 Task: In the Contact  Emma.Williams@Yahoo.com, schedule and save the meeting with title: 'Collaborative Discussion', Select date: '28 August, 2023', select start time: 6:00:PM. Add location on call (415) 123-4577 with meeting description: For further discussion on products, kindly join the meeting.. Logged in from softage.4@softage.net
Action: Mouse moved to (96, 63)
Screenshot: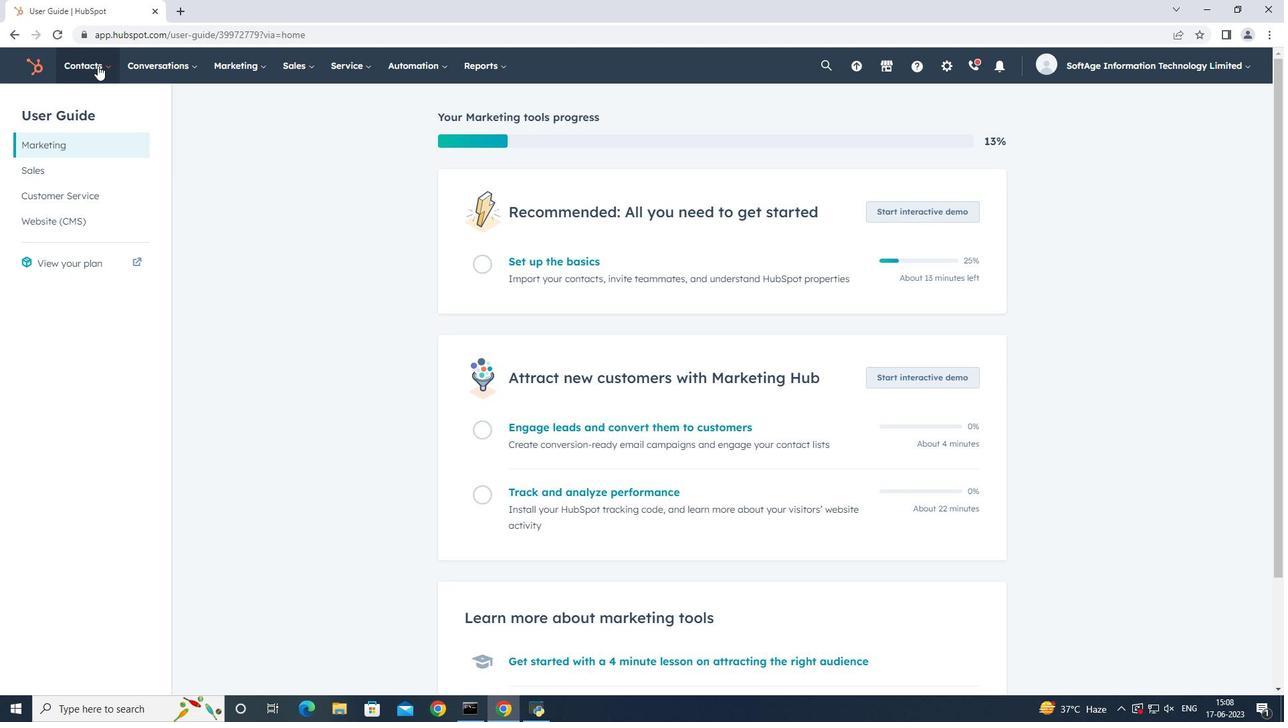
Action: Mouse pressed left at (96, 63)
Screenshot: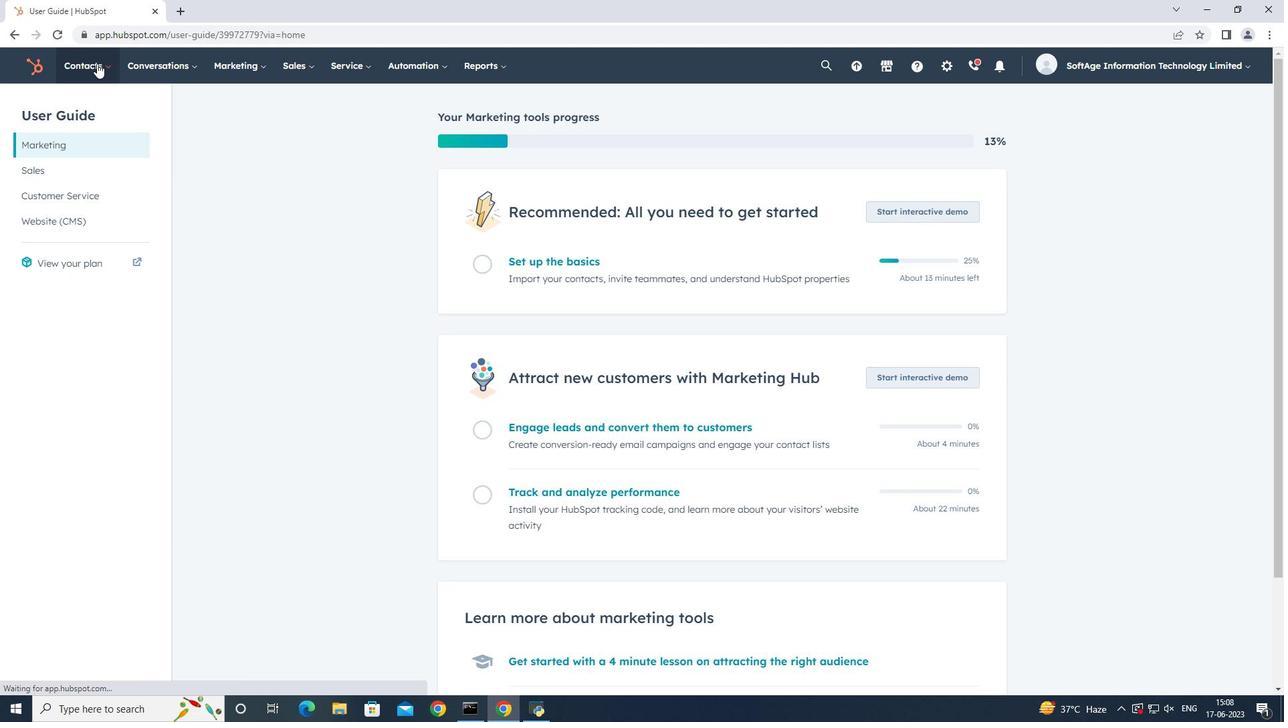 
Action: Mouse moved to (98, 105)
Screenshot: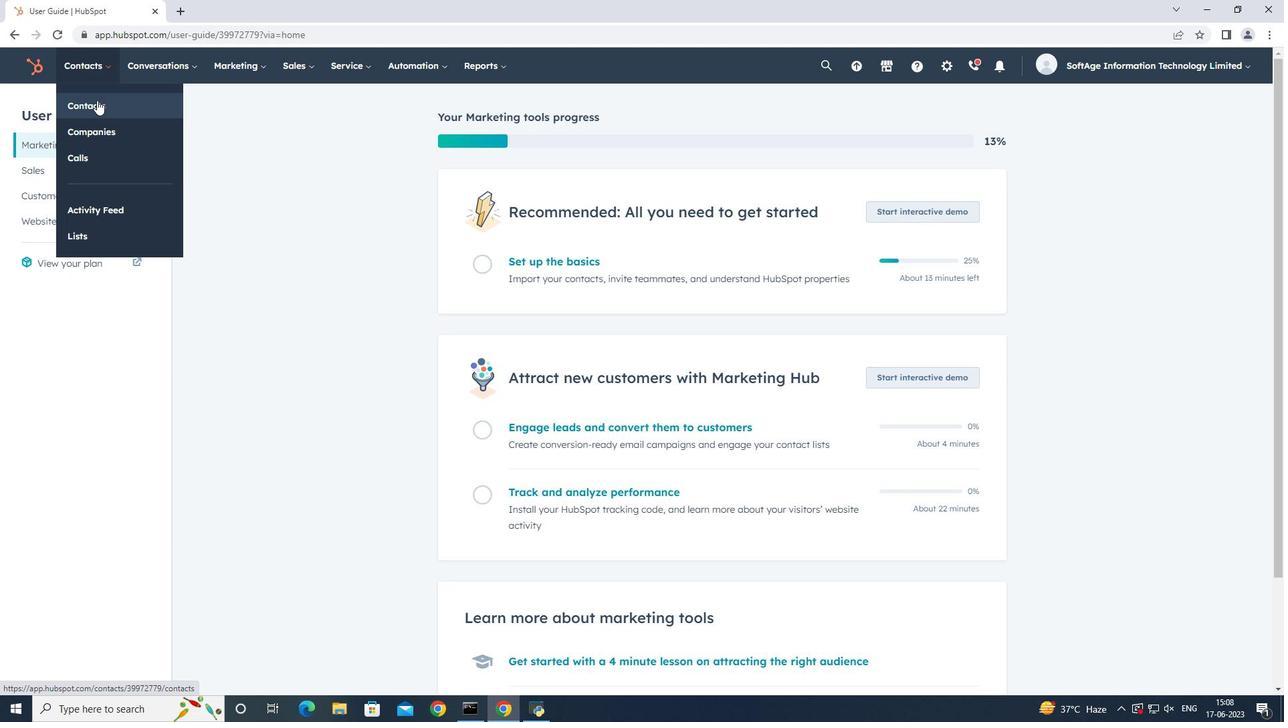 
Action: Mouse pressed left at (98, 105)
Screenshot: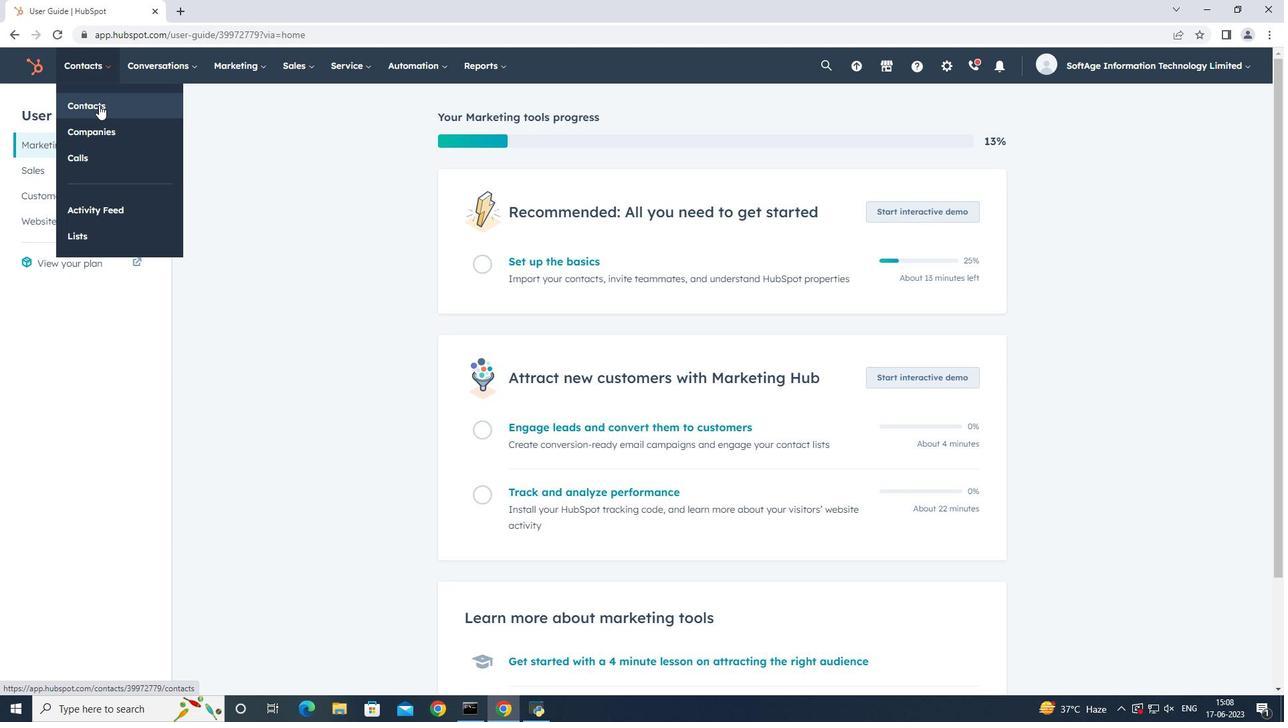 
Action: Mouse moved to (135, 218)
Screenshot: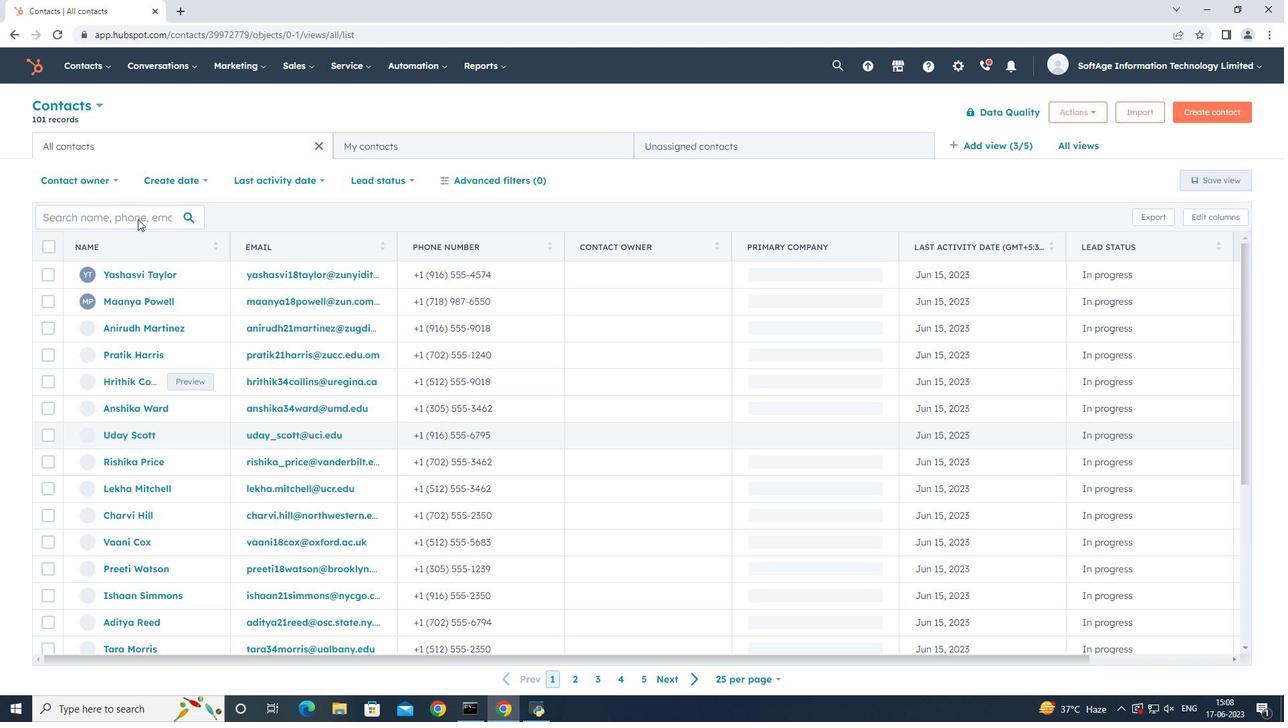 
Action: Mouse pressed left at (135, 218)
Screenshot: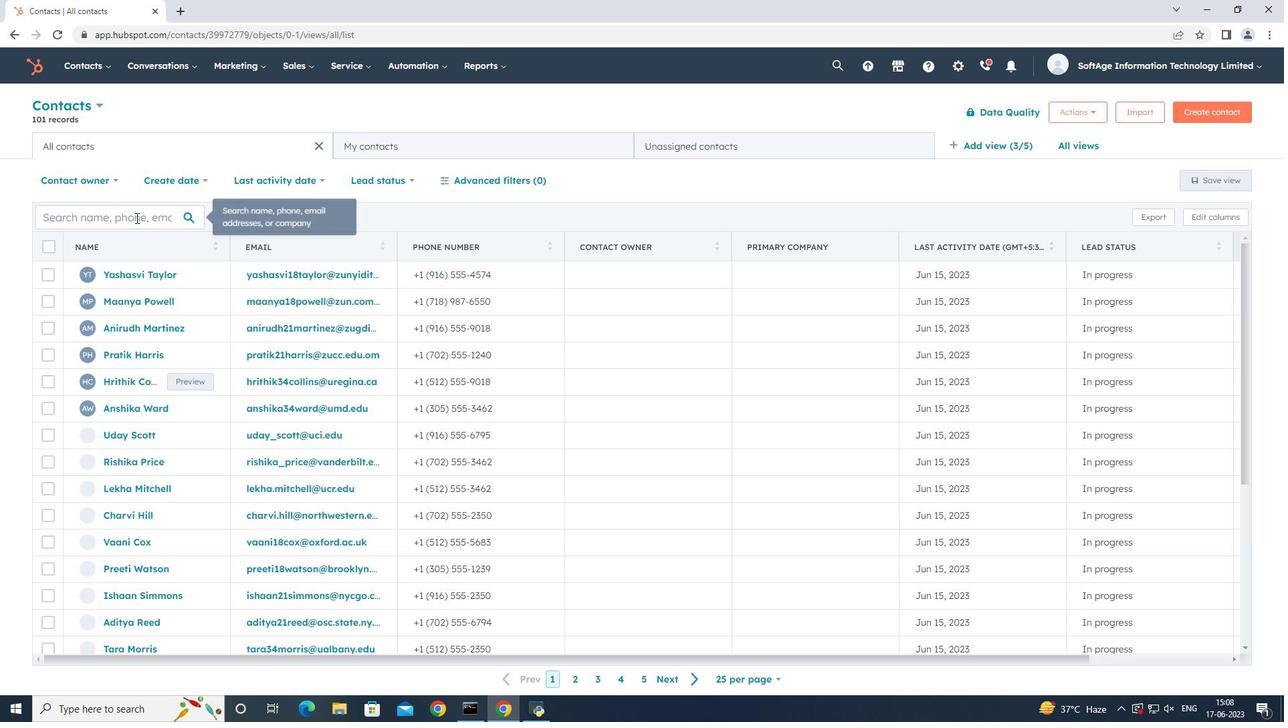 
Action: Key pressed emma
Screenshot: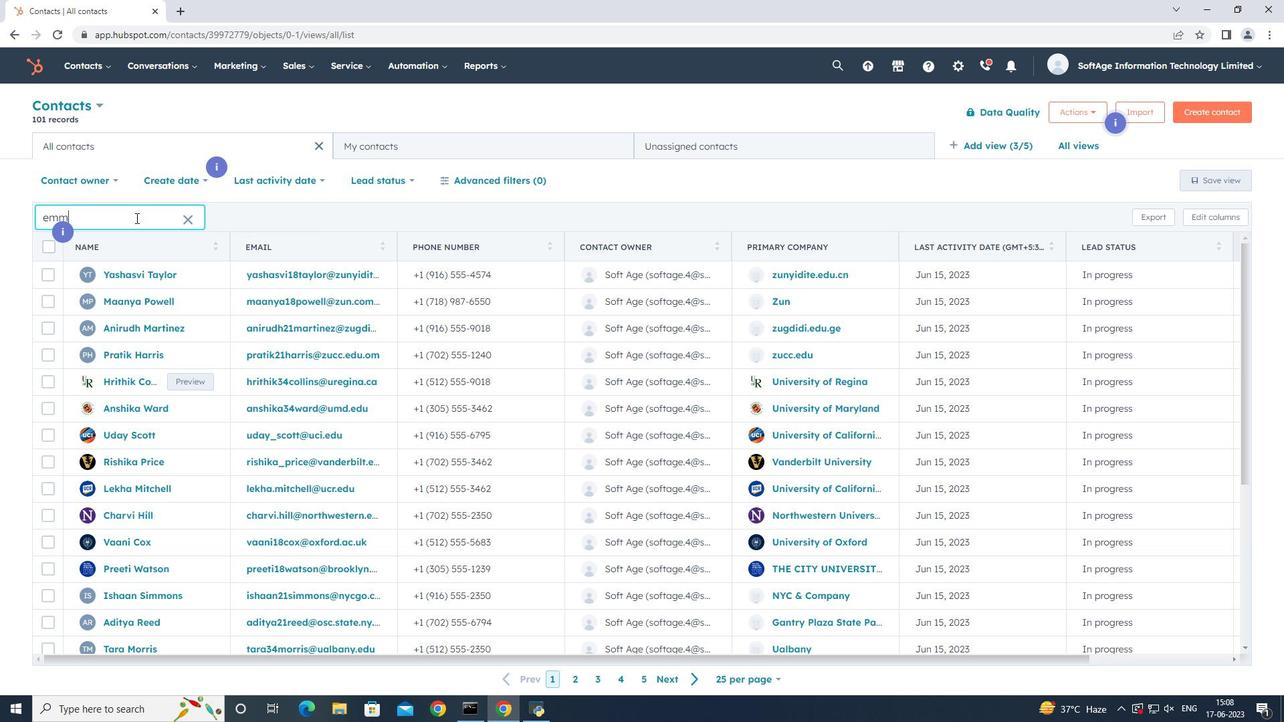 
Action: Mouse moved to (128, 348)
Screenshot: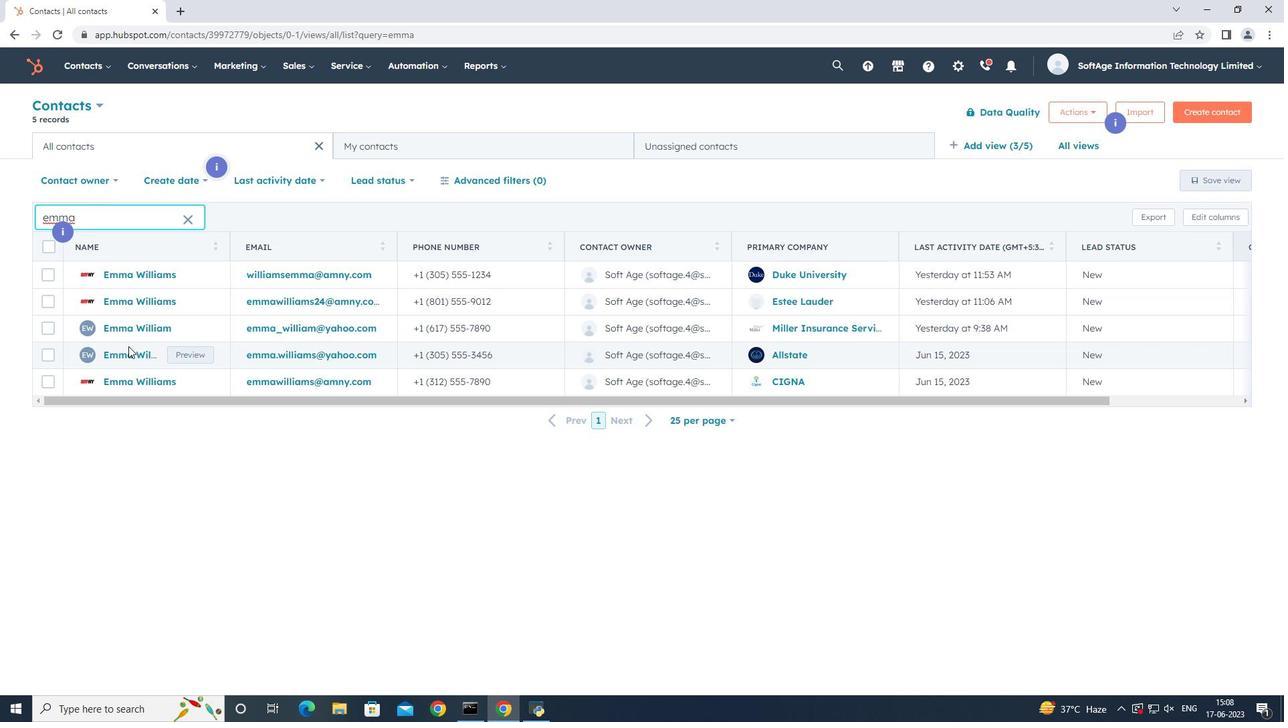 
Action: Mouse pressed left at (128, 348)
Screenshot: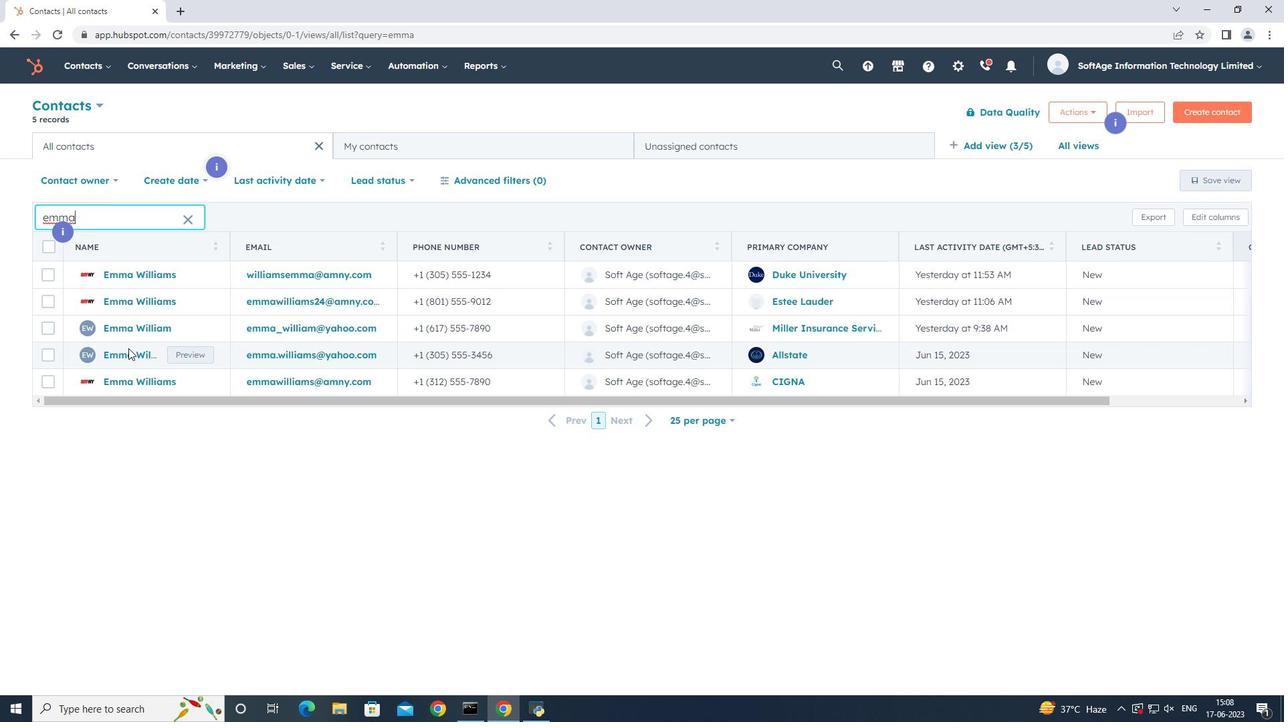 
Action: Mouse moved to (127, 355)
Screenshot: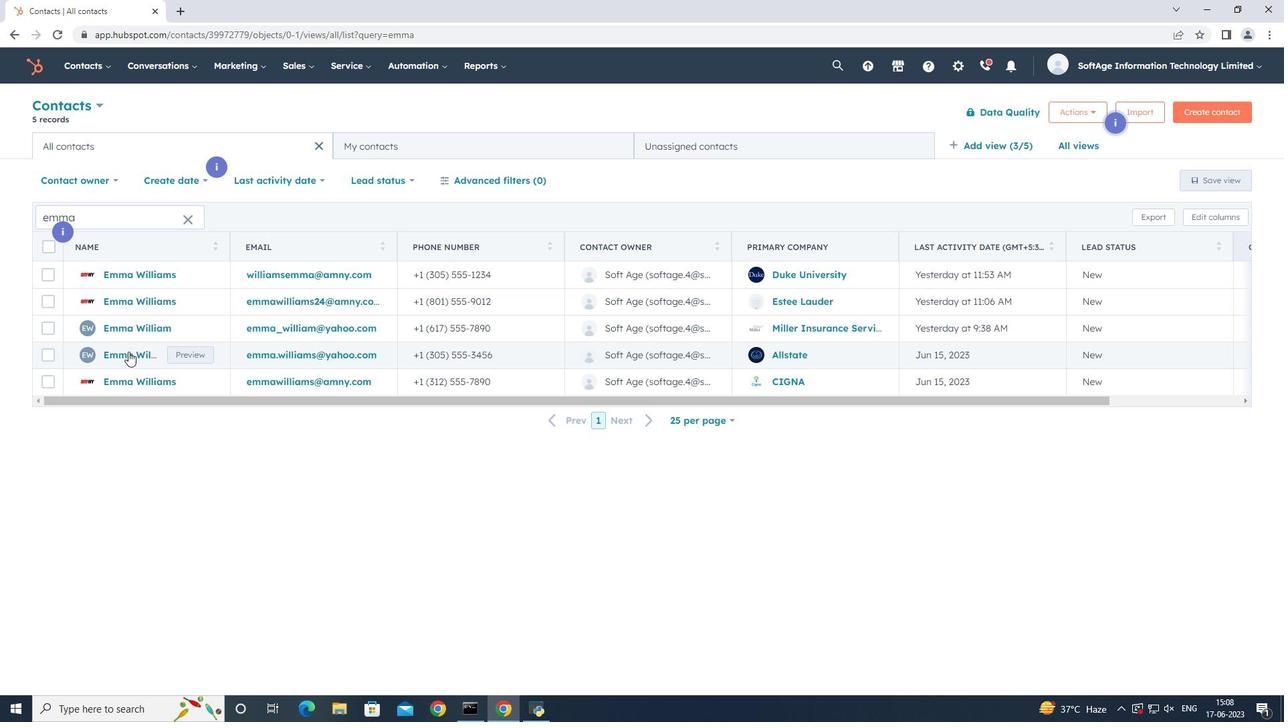 
Action: Mouse pressed left at (127, 355)
Screenshot: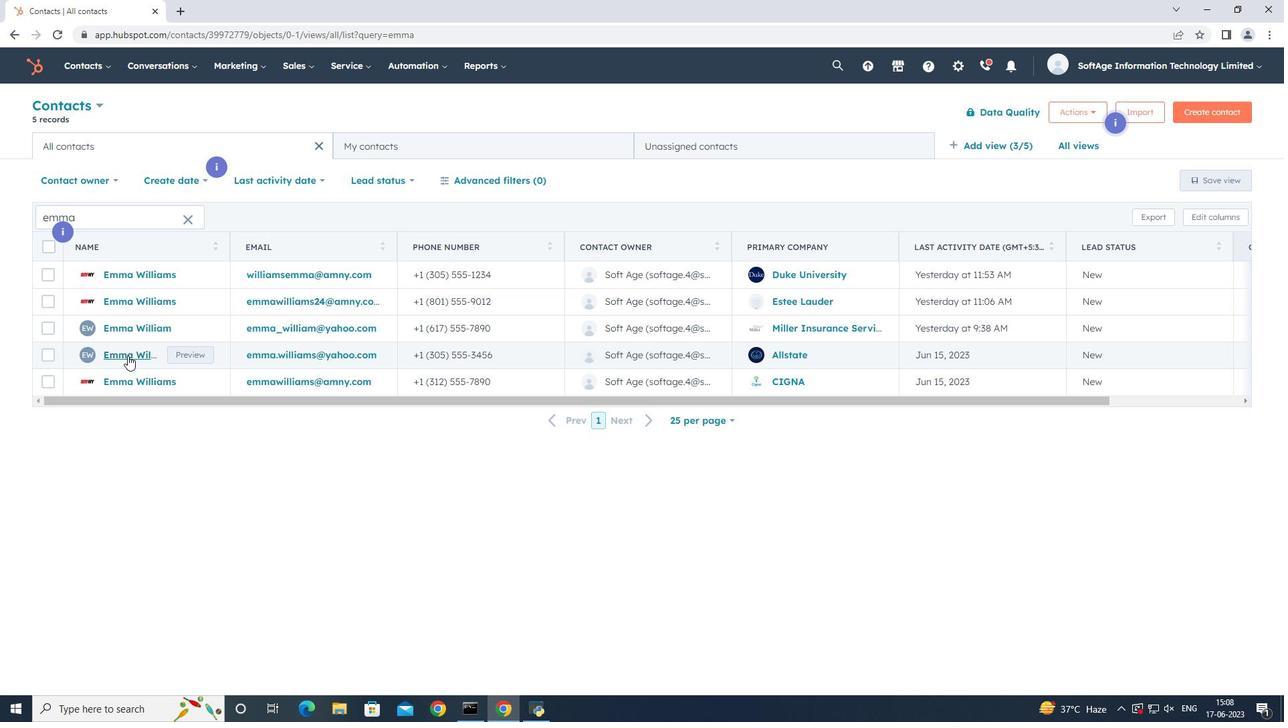 
Action: Mouse moved to (222, 268)
Screenshot: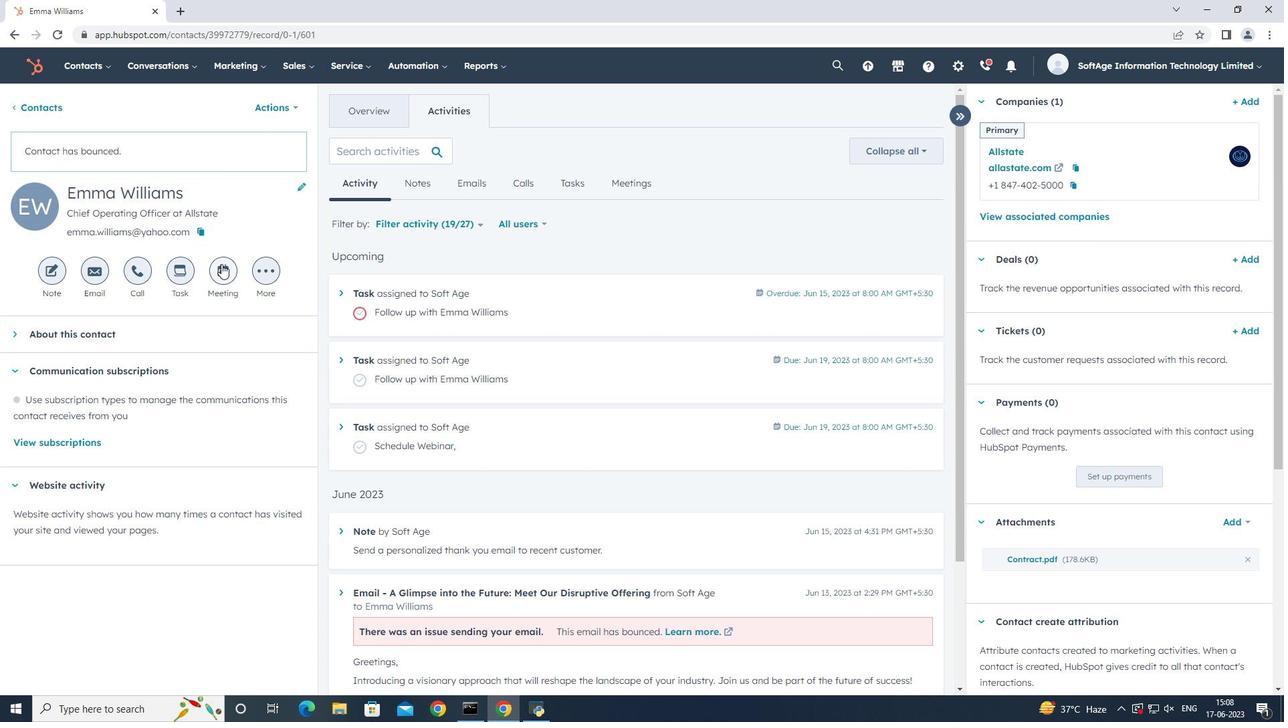 
Action: Mouse pressed left at (222, 268)
Screenshot: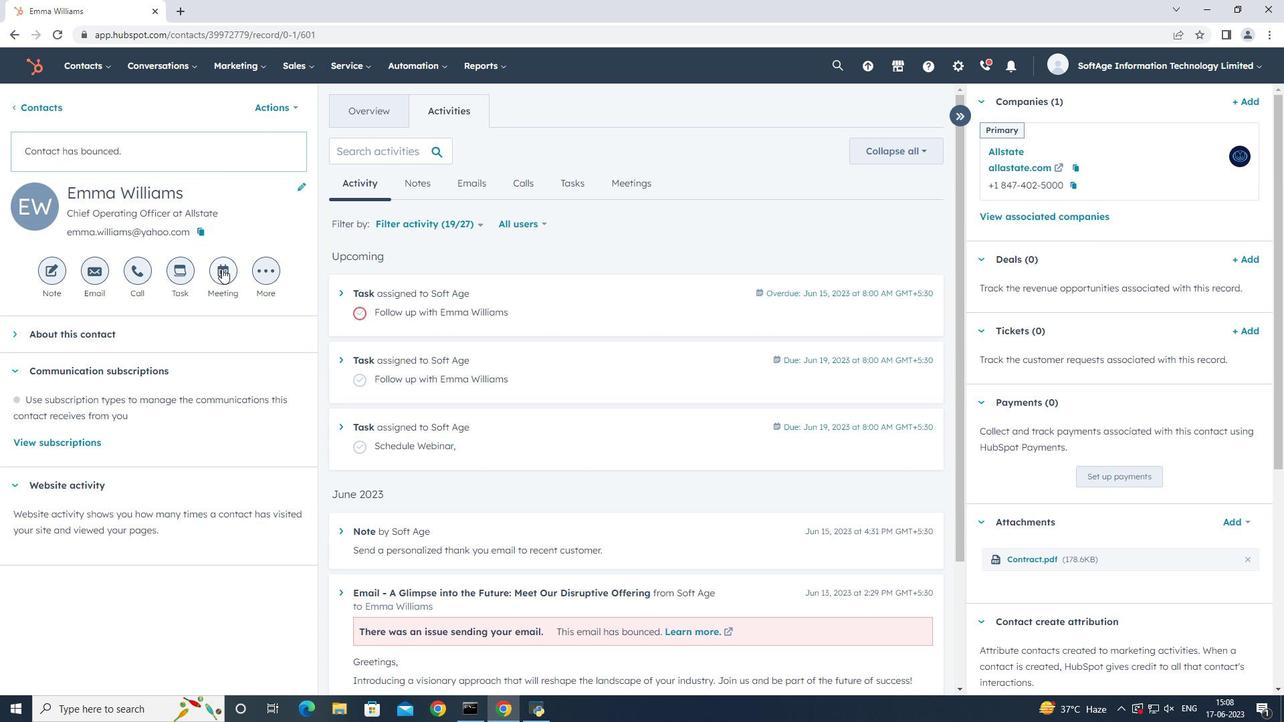 
Action: Mouse moved to (445, 392)
Screenshot: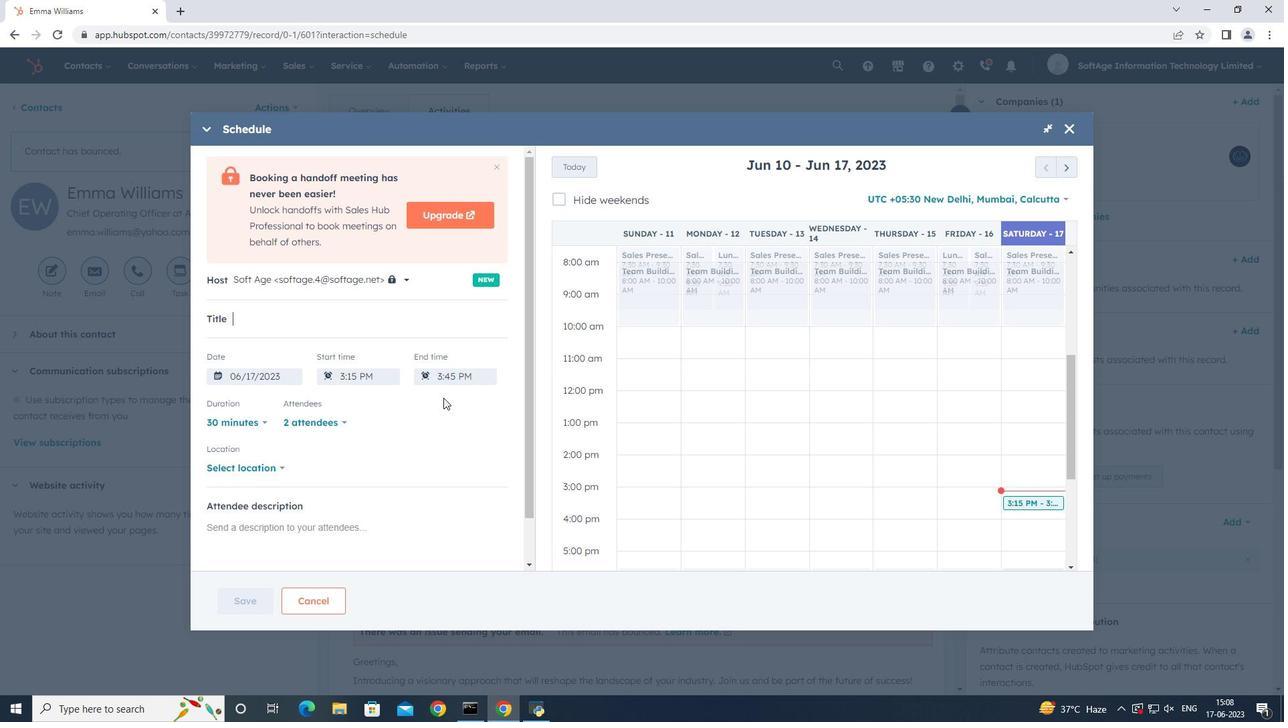
Action: Key pressed <Key.shift>Collaborative<Key.space><Key.shift>Discussion<Key.space><Key.backspace>,
Screenshot: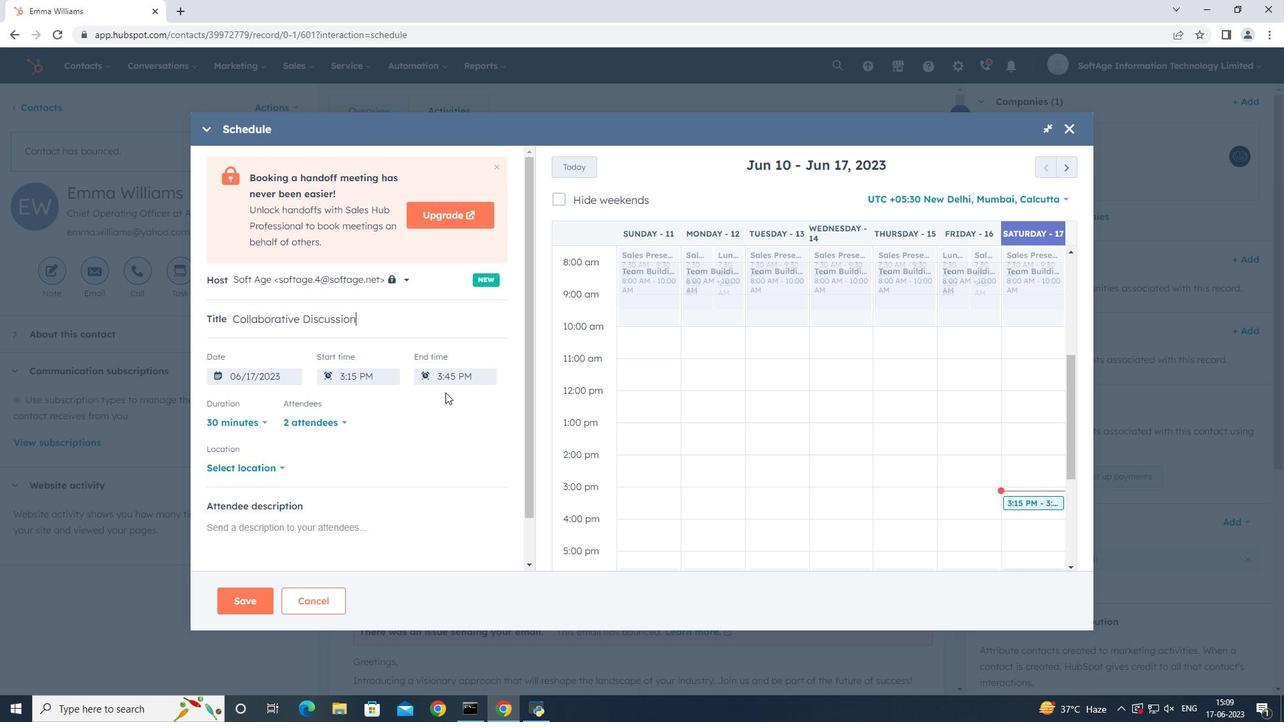 
Action: Mouse moved to (1060, 165)
Screenshot: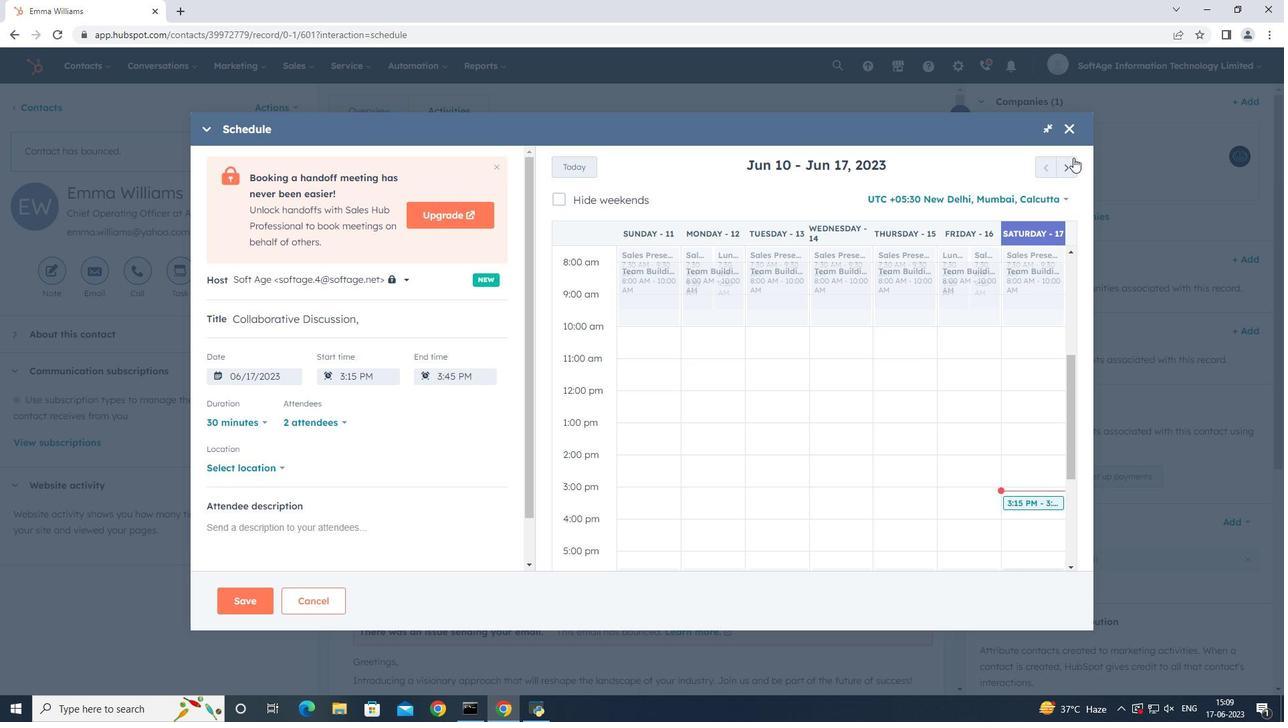 
Action: Mouse pressed left at (1060, 165)
Screenshot: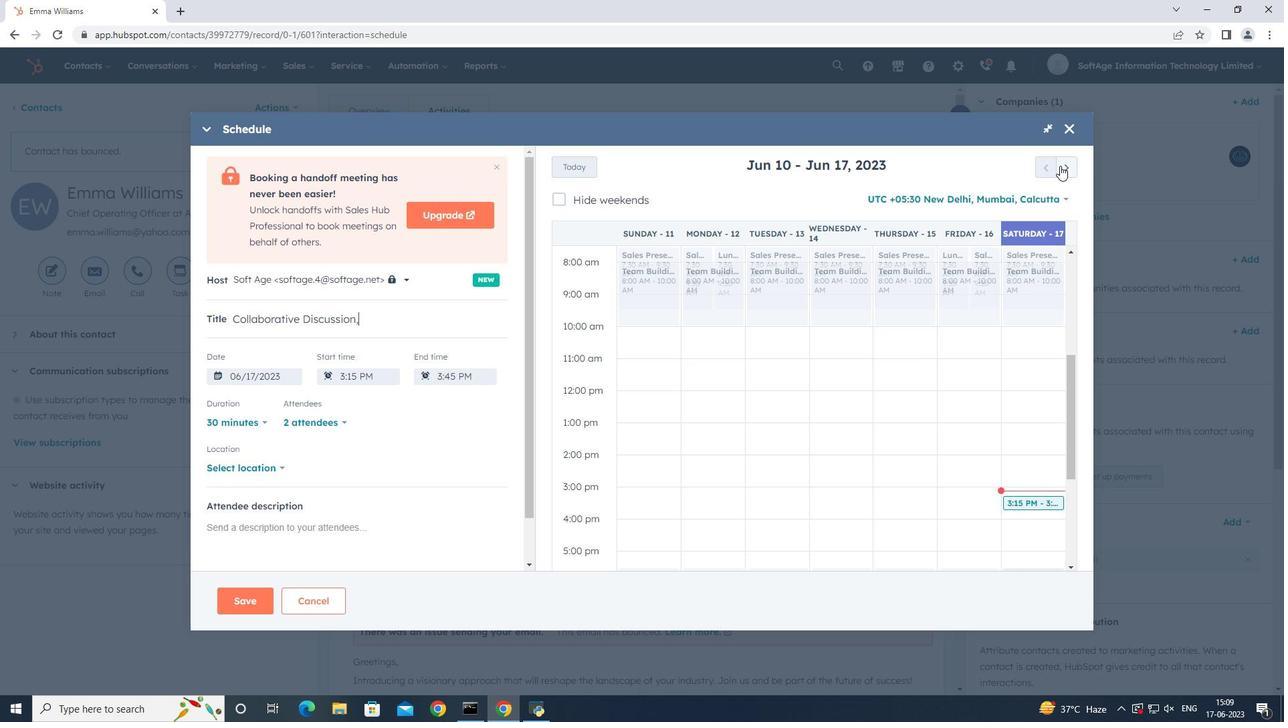 
Action: Mouse pressed left at (1060, 165)
Screenshot: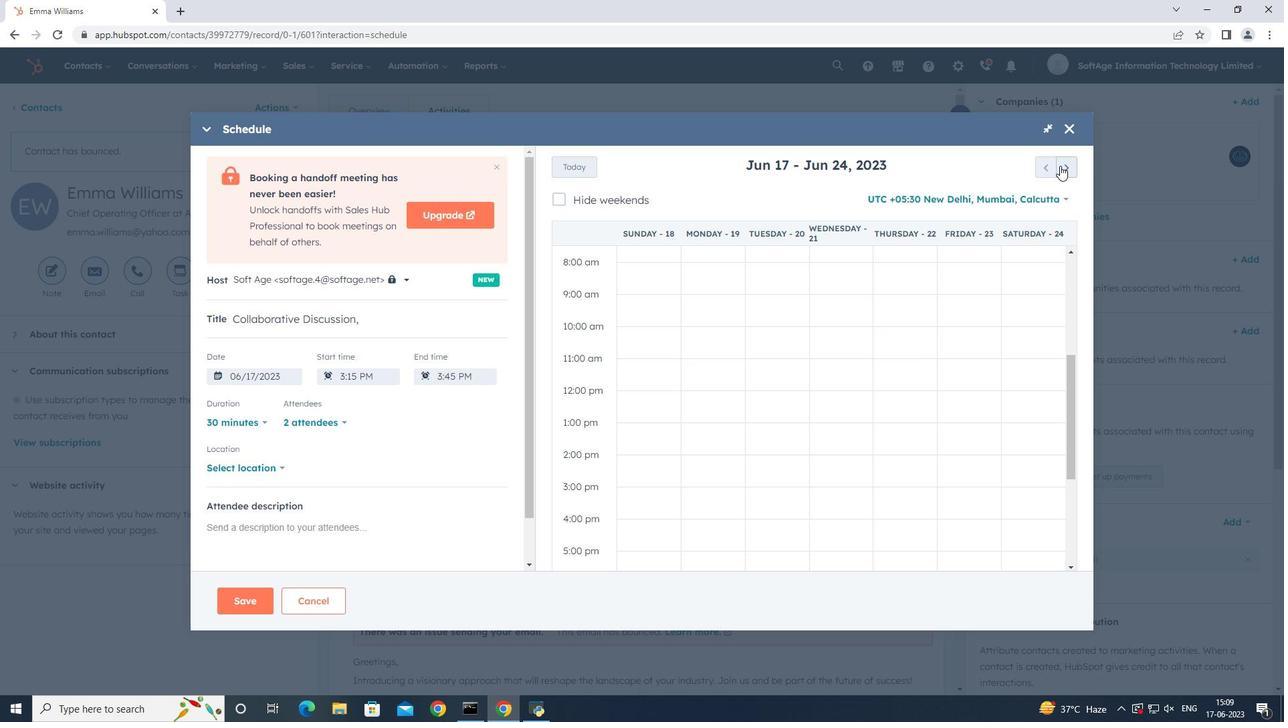 
Action: Mouse pressed left at (1060, 165)
Screenshot: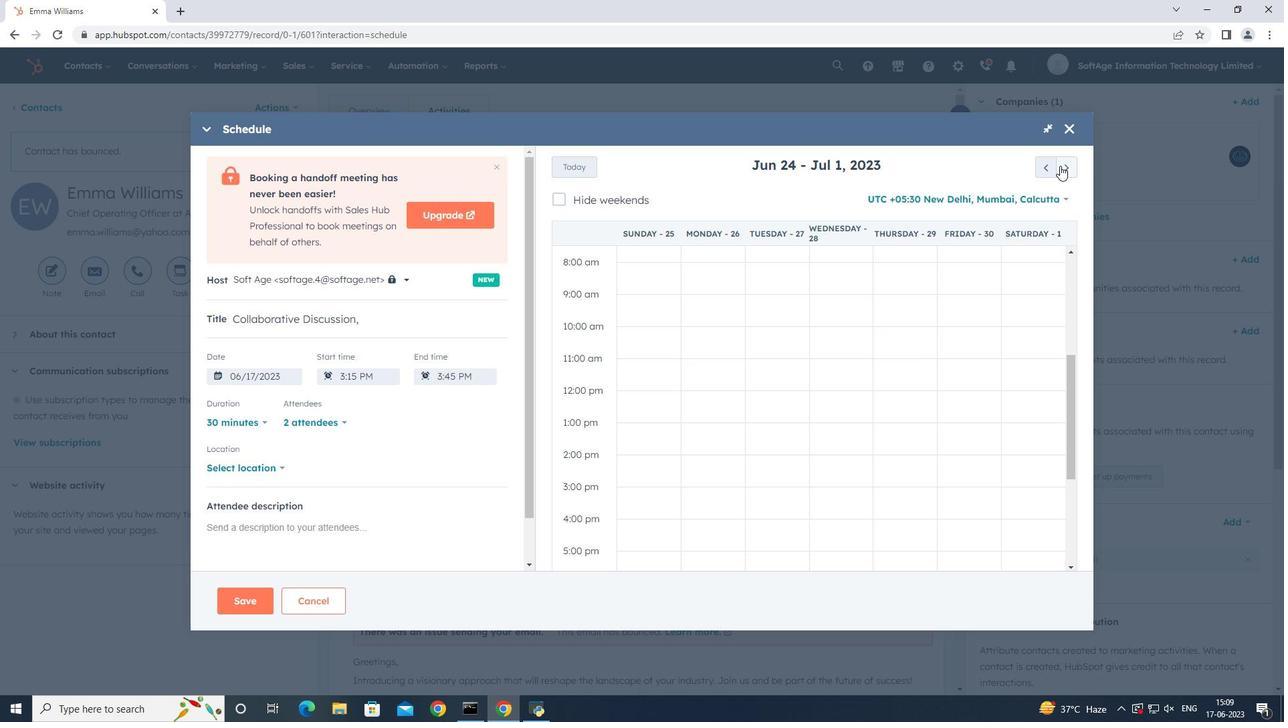 
Action: Mouse pressed left at (1060, 165)
Screenshot: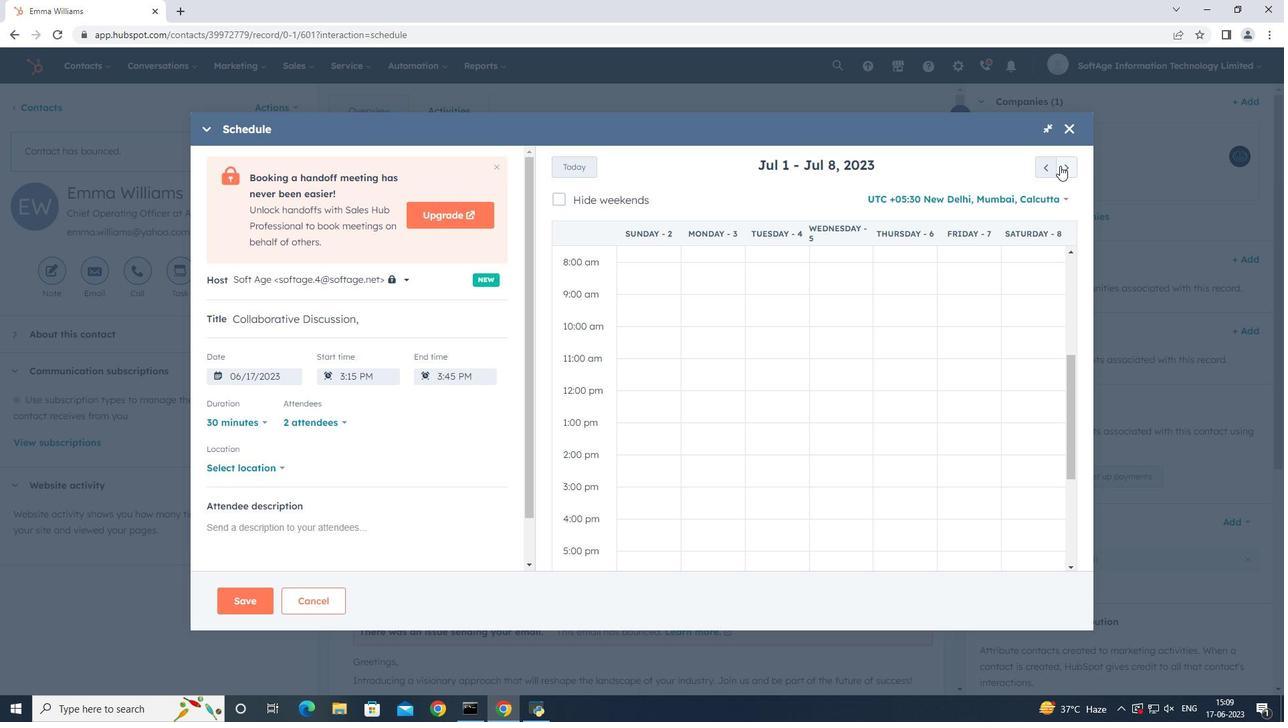 
Action: Mouse pressed left at (1060, 165)
Screenshot: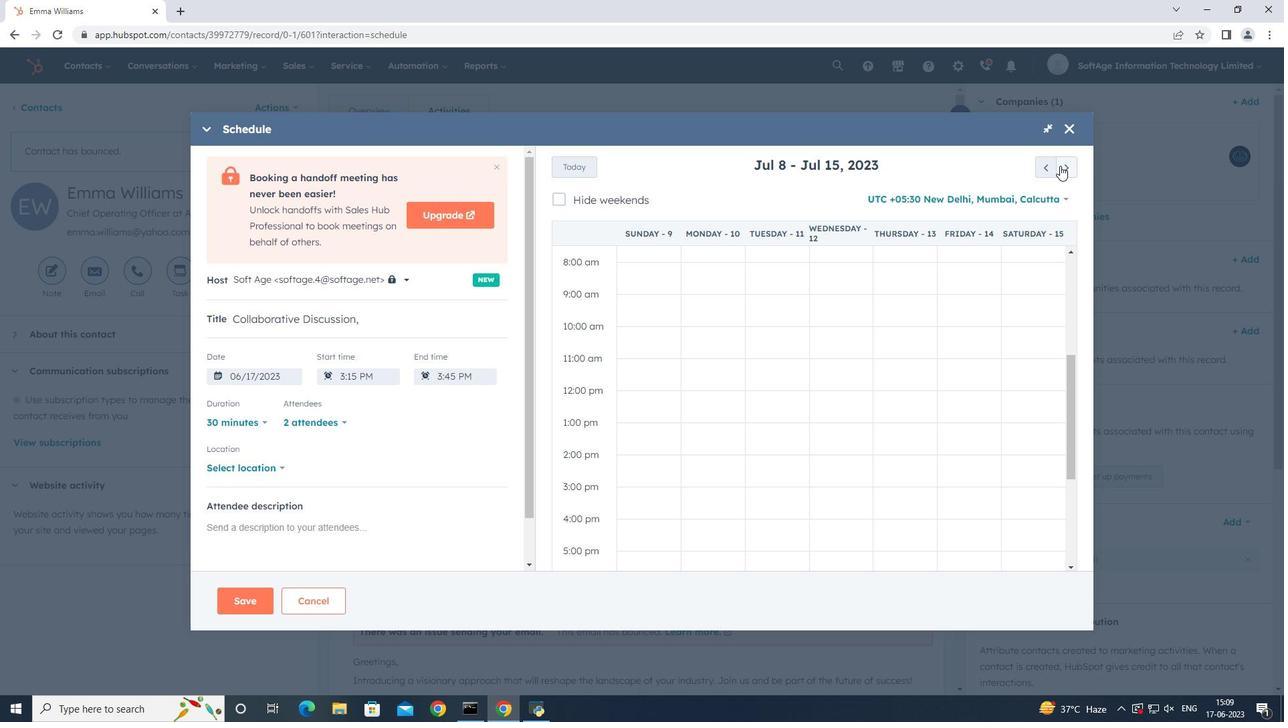
Action: Mouse pressed left at (1060, 165)
Screenshot: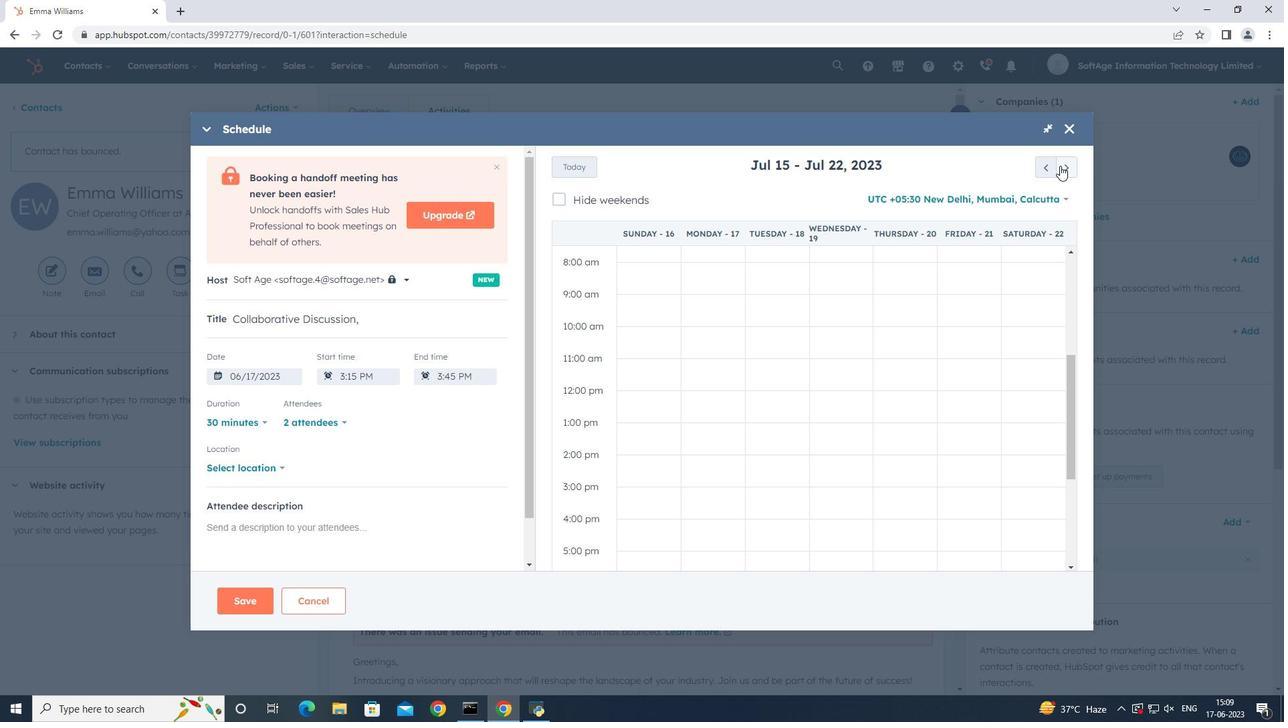 
Action: Mouse pressed left at (1060, 165)
Screenshot: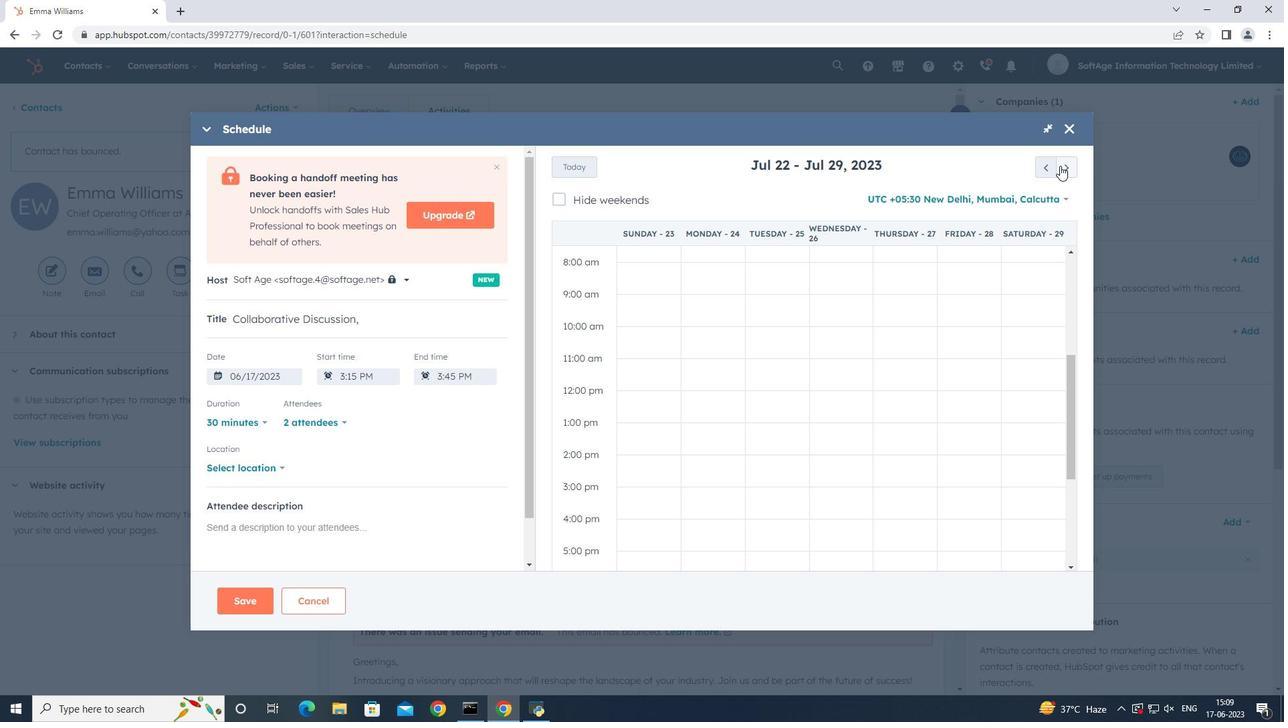 
Action: Mouse pressed left at (1060, 165)
Screenshot: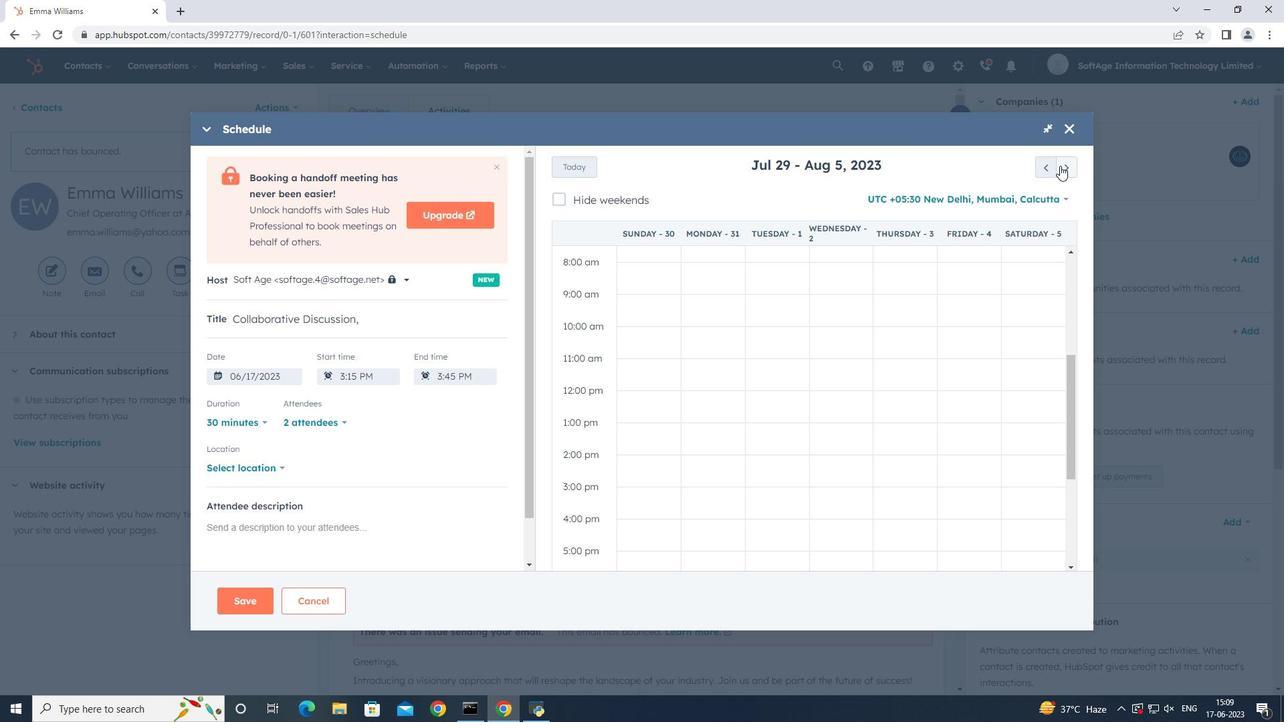 
Action: Mouse pressed left at (1060, 165)
Screenshot: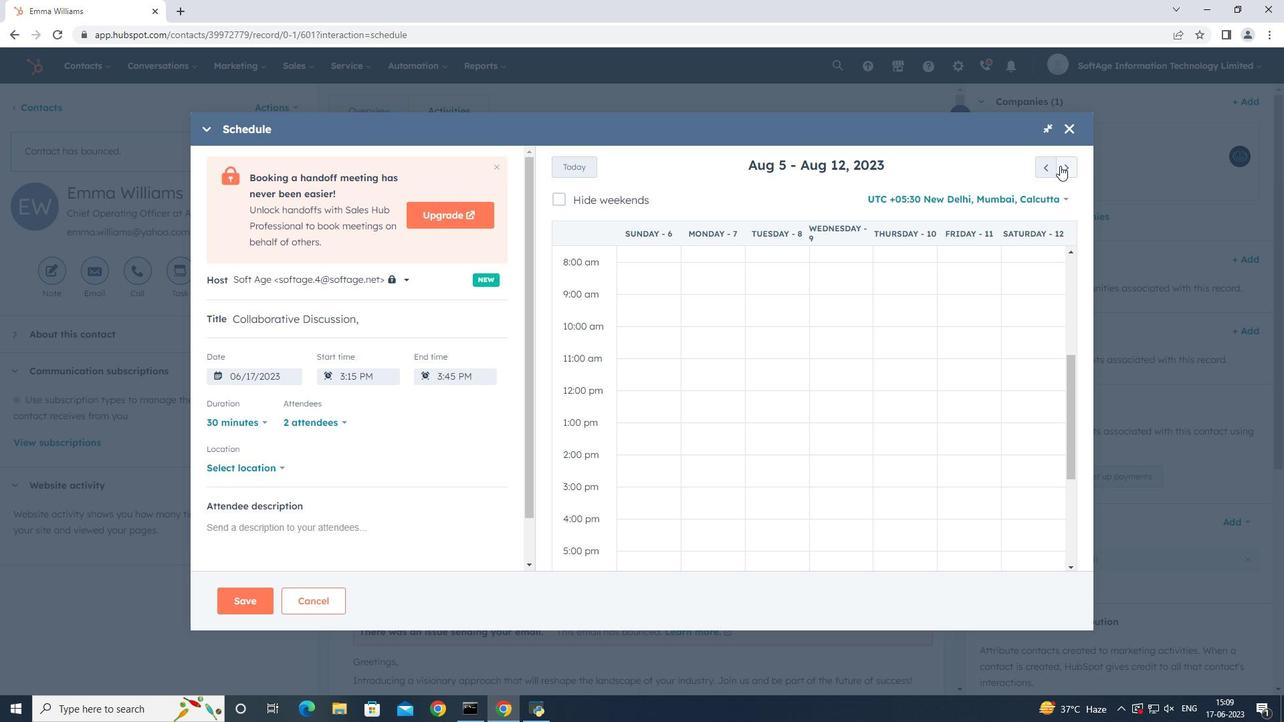 
Action: Mouse pressed left at (1060, 165)
Screenshot: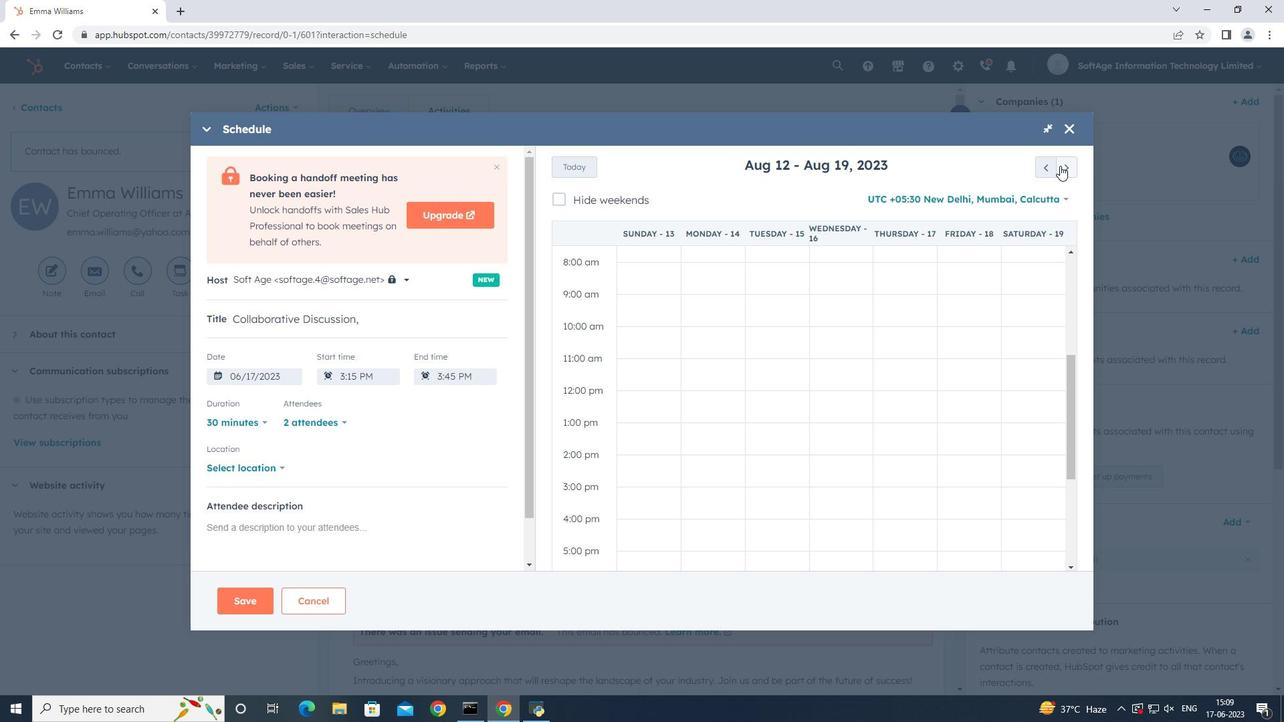 
Action: Mouse pressed left at (1060, 165)
Screenshot: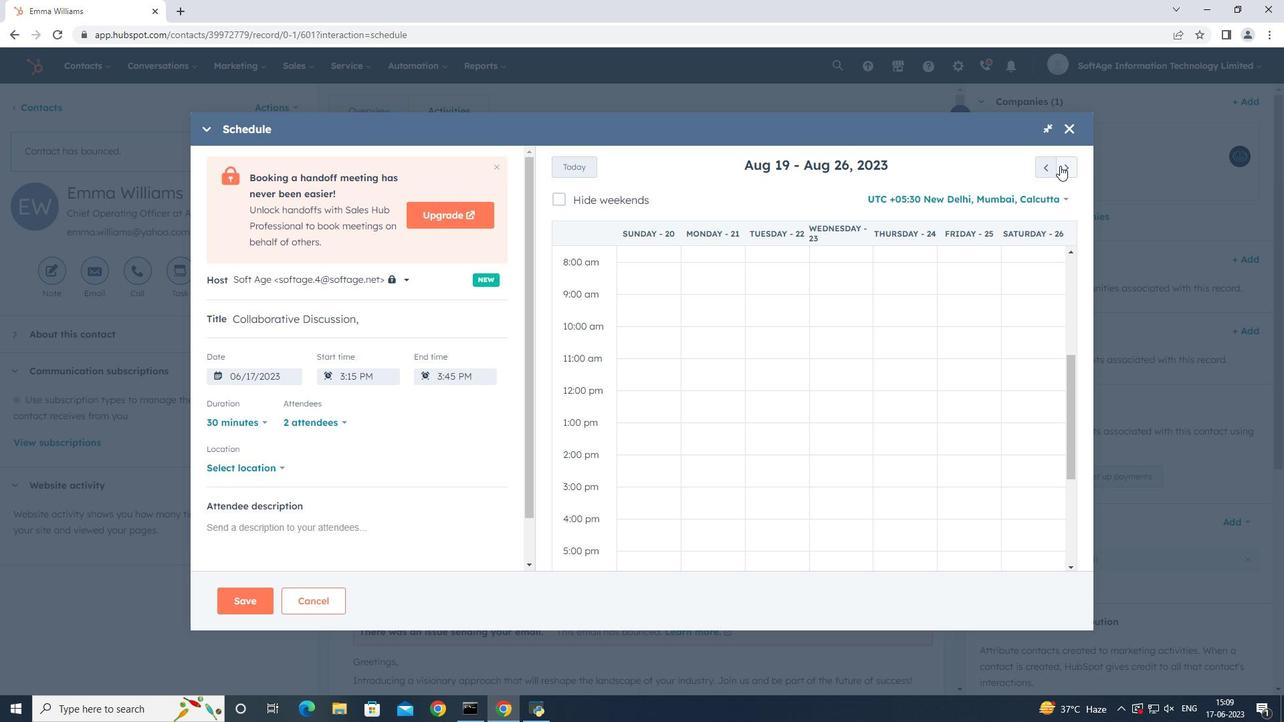 
Action: Mouse moved to (709, 435)
Screenshot: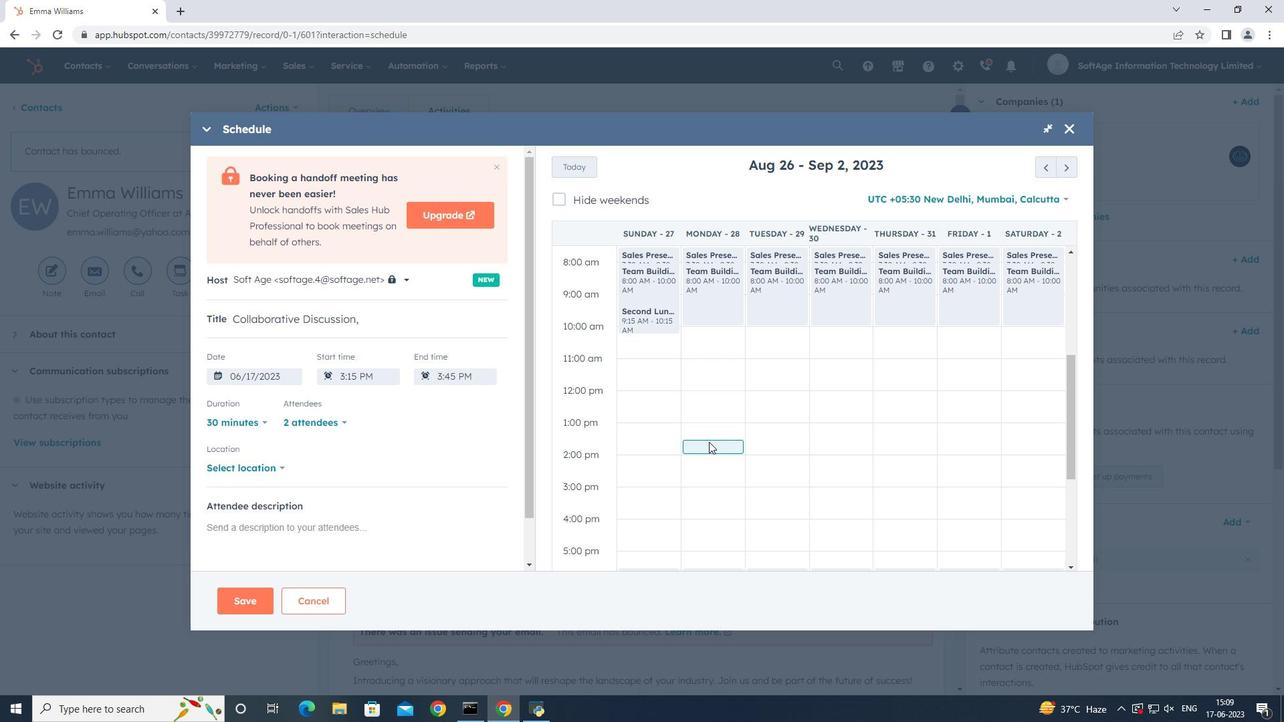 
Action: Mouse scrolled (709, 434) with delta (0, 0)
Screenshot: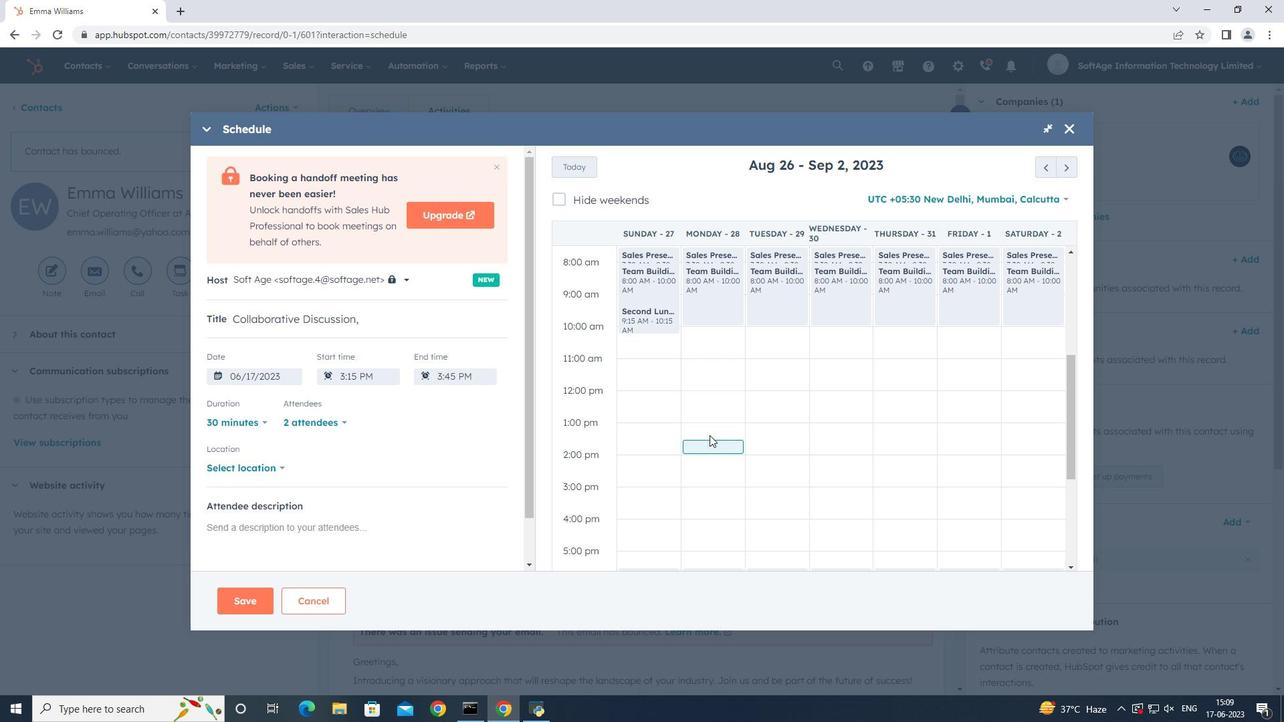 
Action: Mouse scrolled (709, 434) with delta (0, 0)
Screenshot: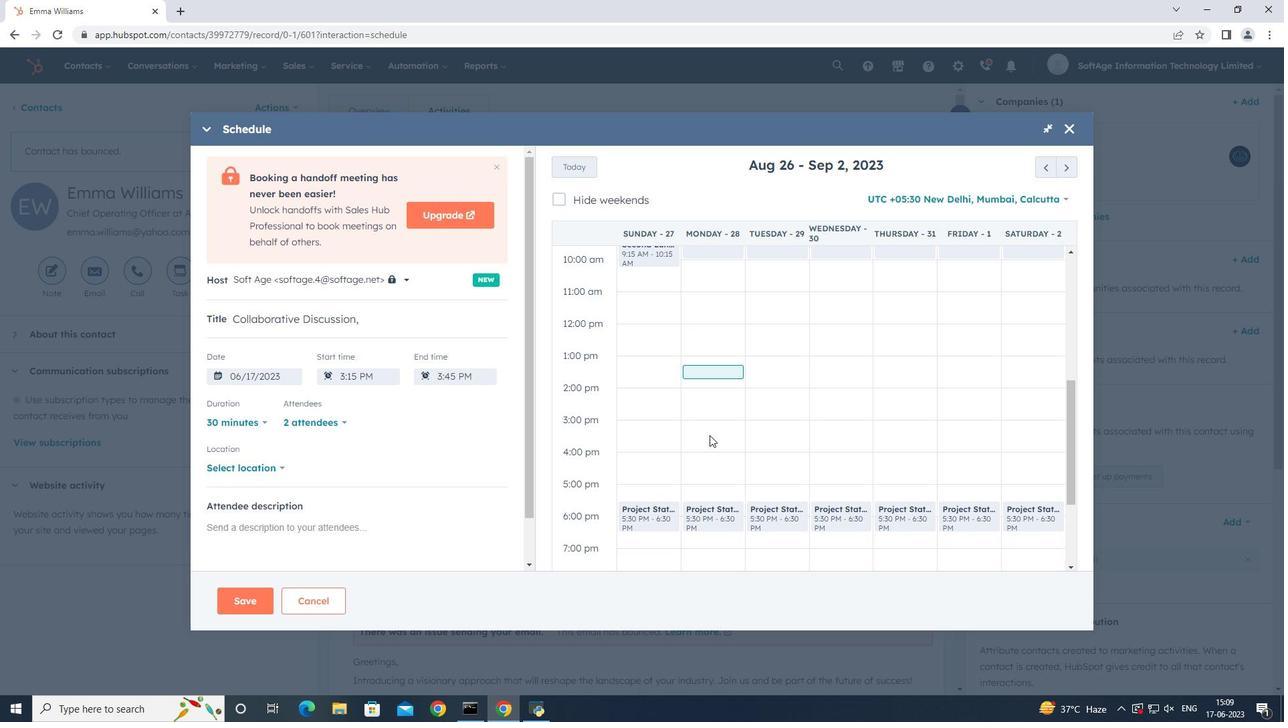 
Action: Mouse scrolled (709, 434) with delta (0, 0)
Screenshot: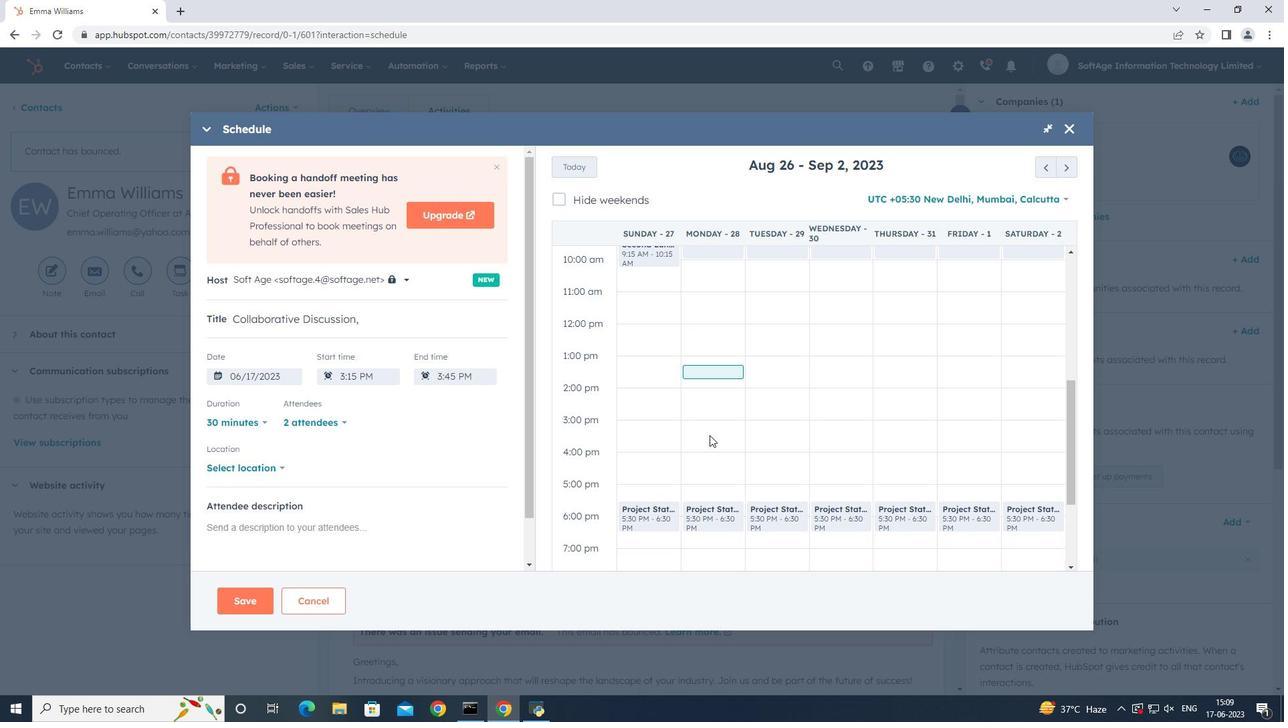 
Action: Mouse moved to (722, 392)
Screenshot: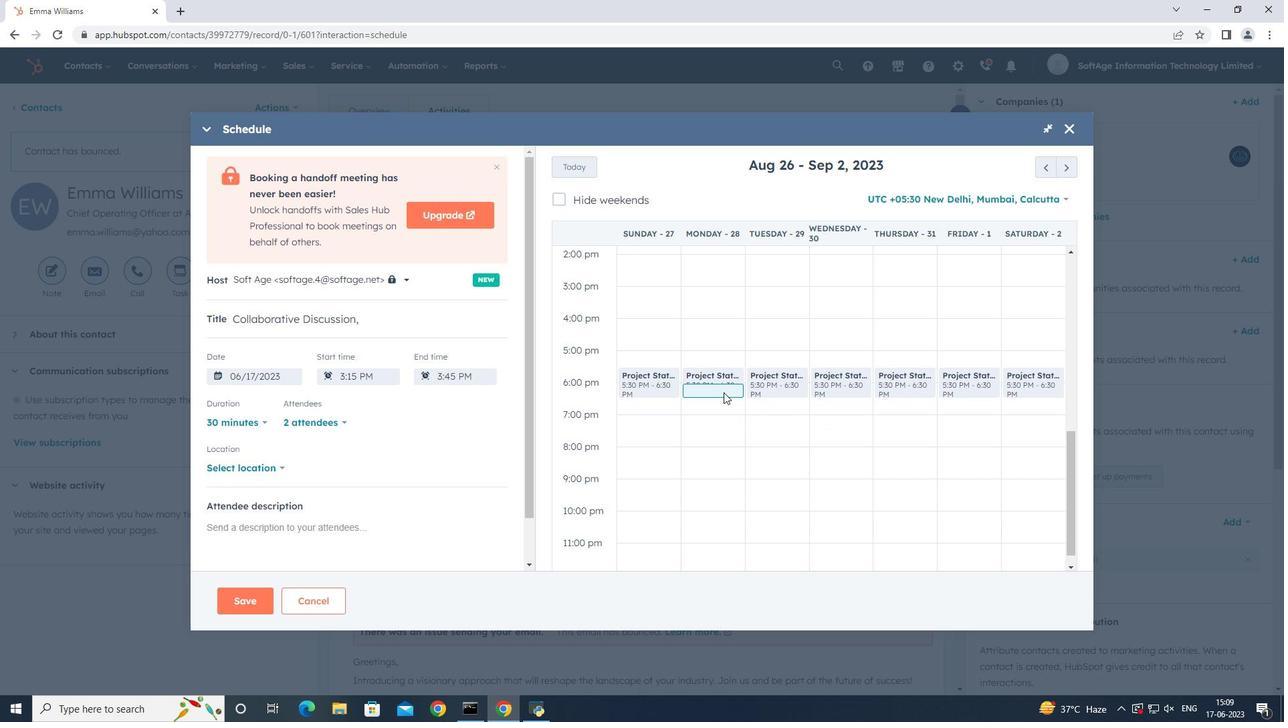 
Action: Mouse pressed left at (722, 392)
Screenshot: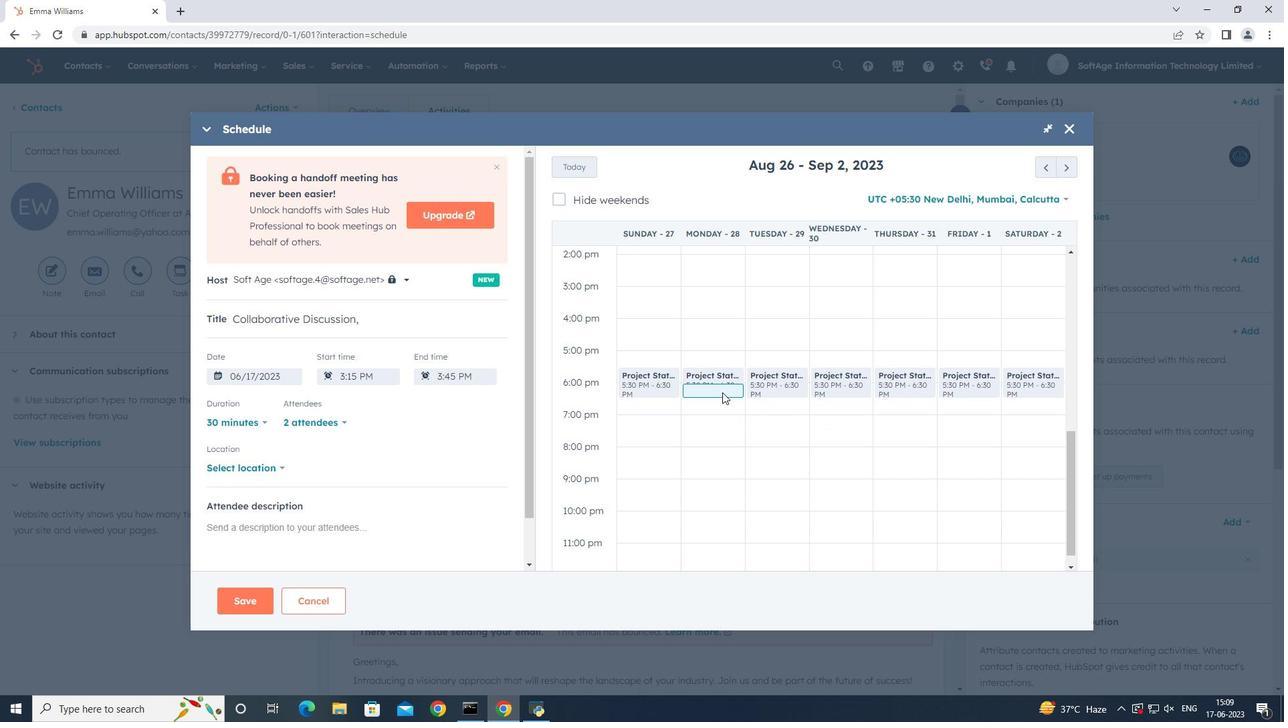
Action: Mouse moved to (274, 468)
Screenshot: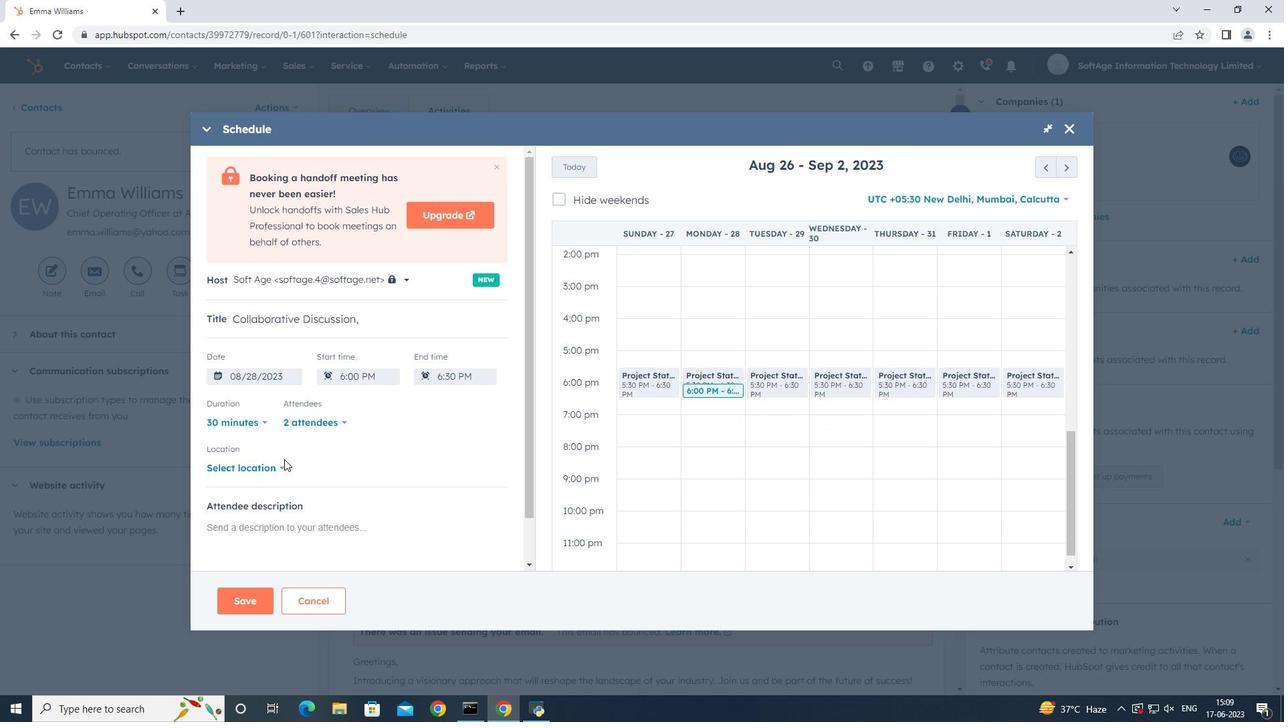 
Action: Mouse pressed left at (274, 468)
Screenshot: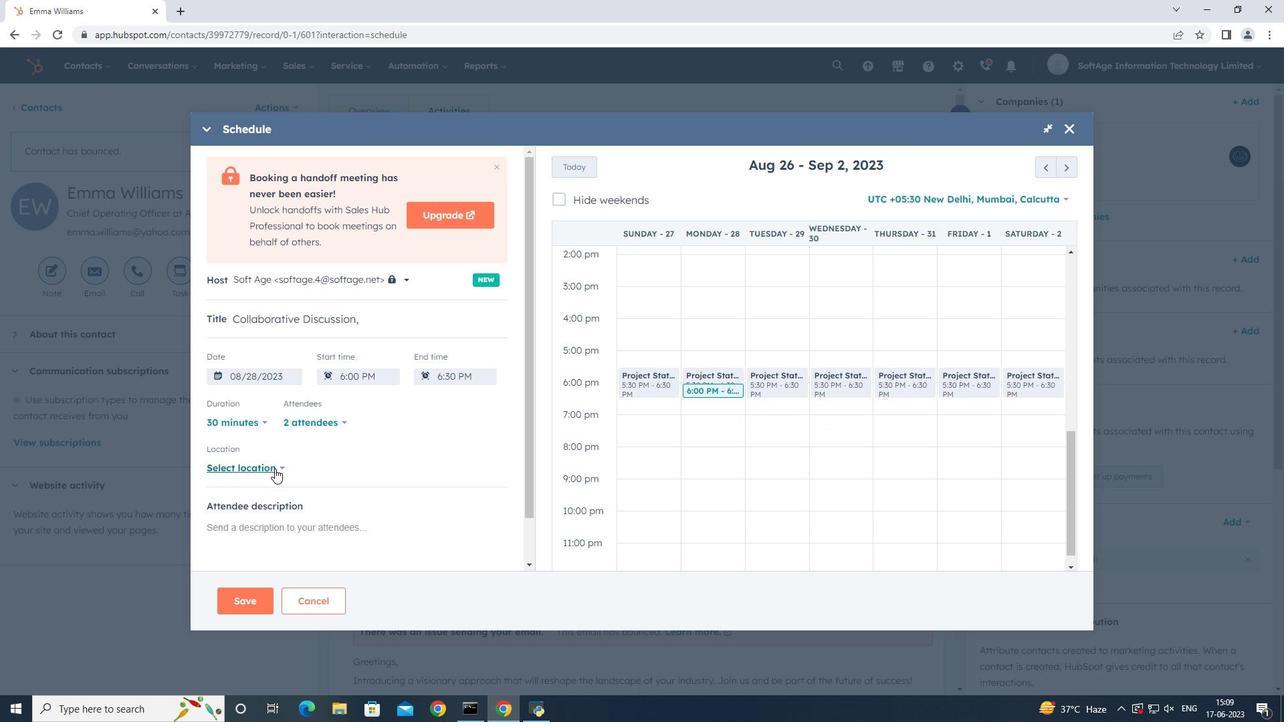 
Action: Mouse moved to (430, 427)
Screenshot: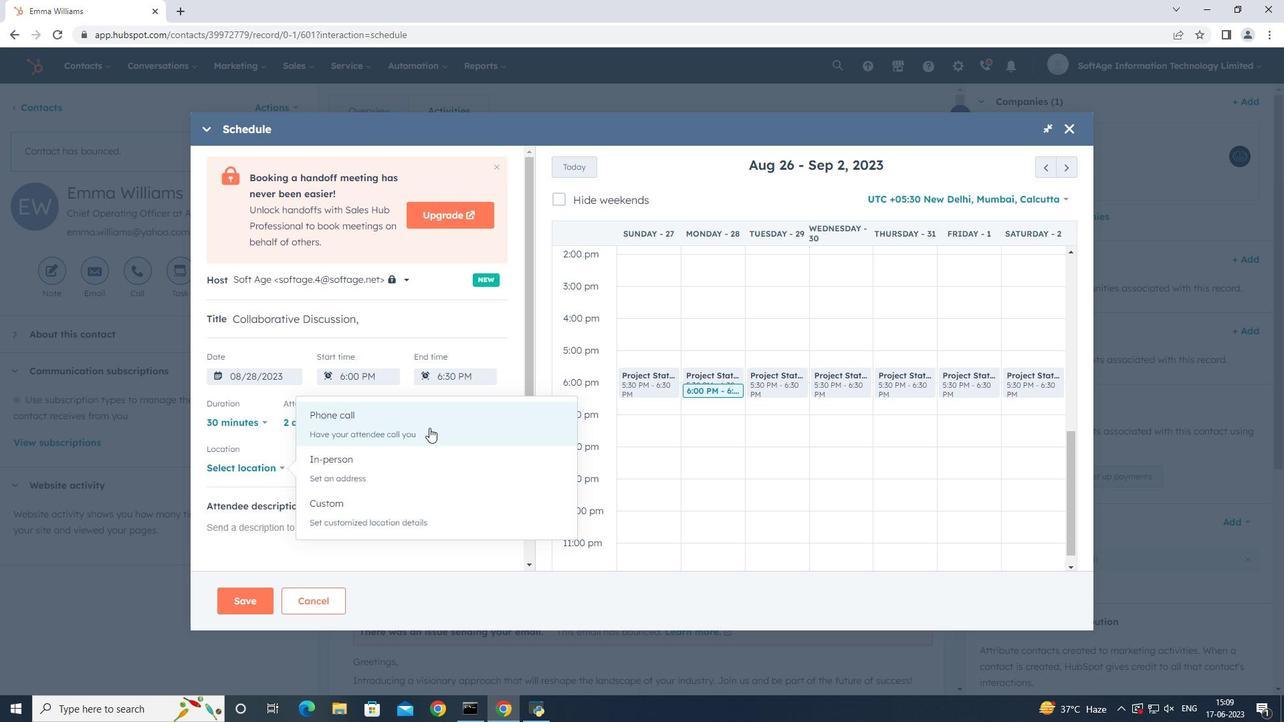 
Action: Mouse pressed left at (430, 427)
Screenshot: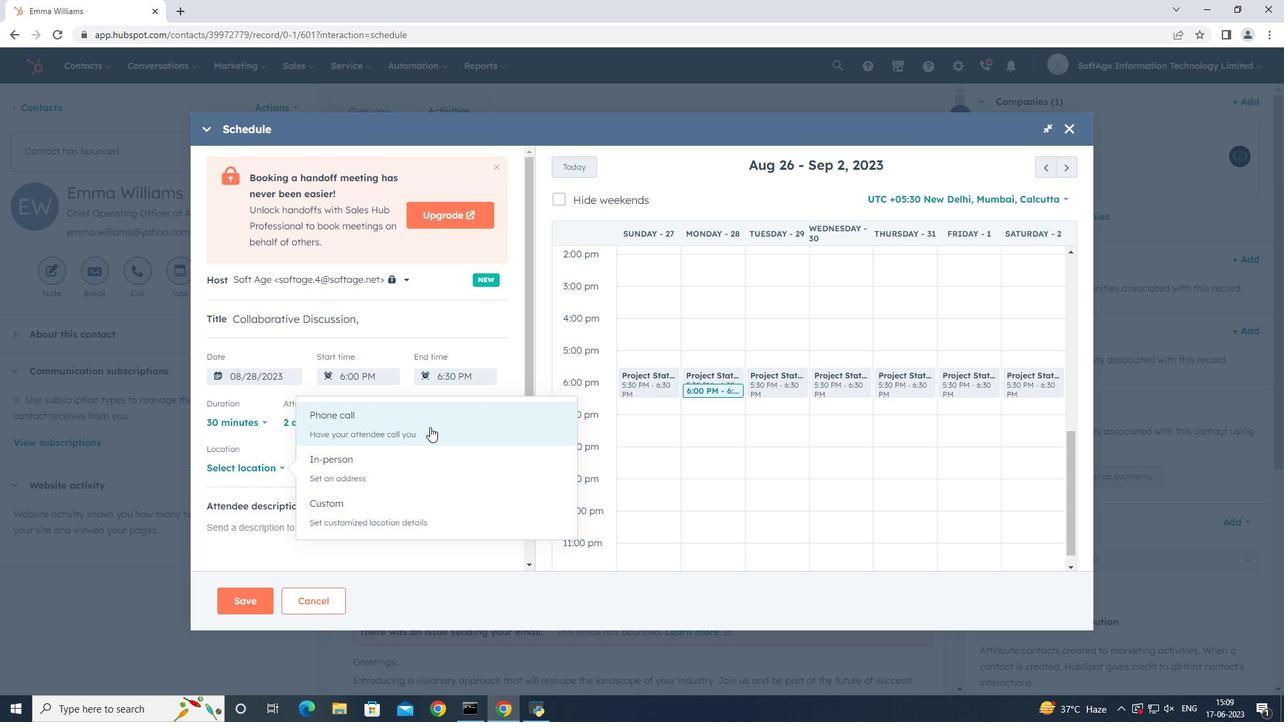 
Action: Mouse moved to (347, 471)
Screenshot: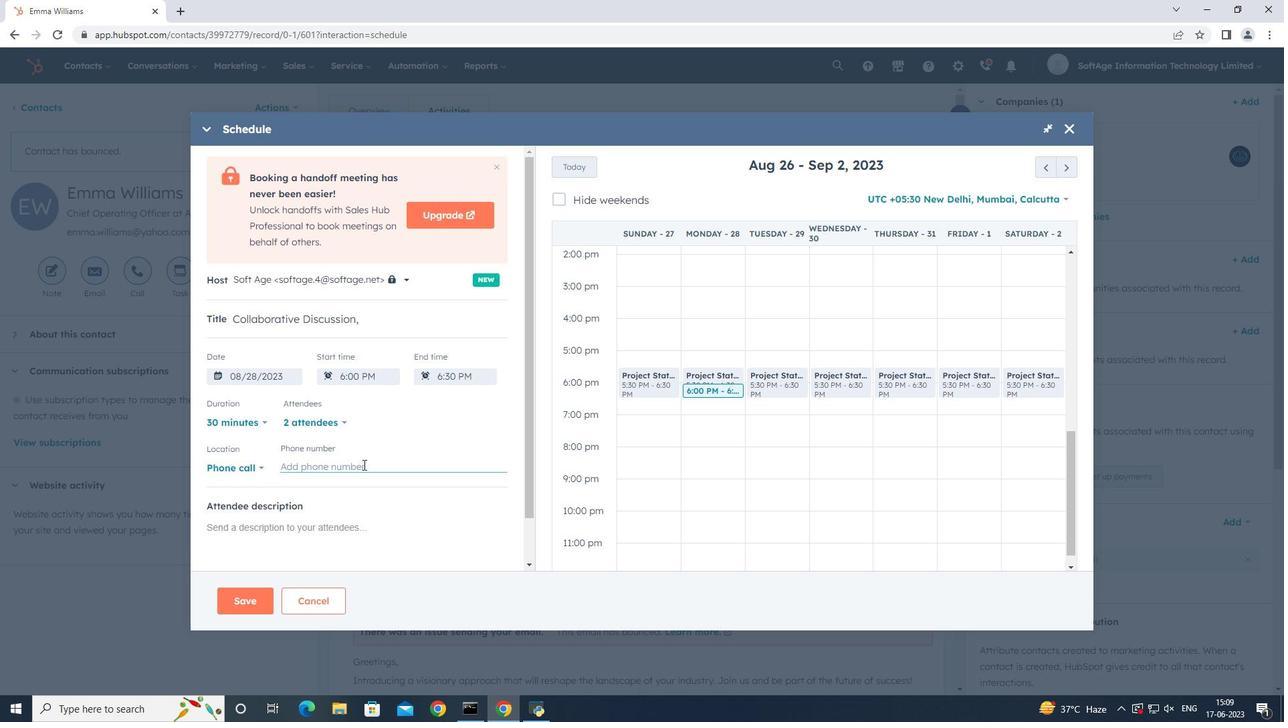 
Action: Mouse pressed left at (347, 471)
Screenshot: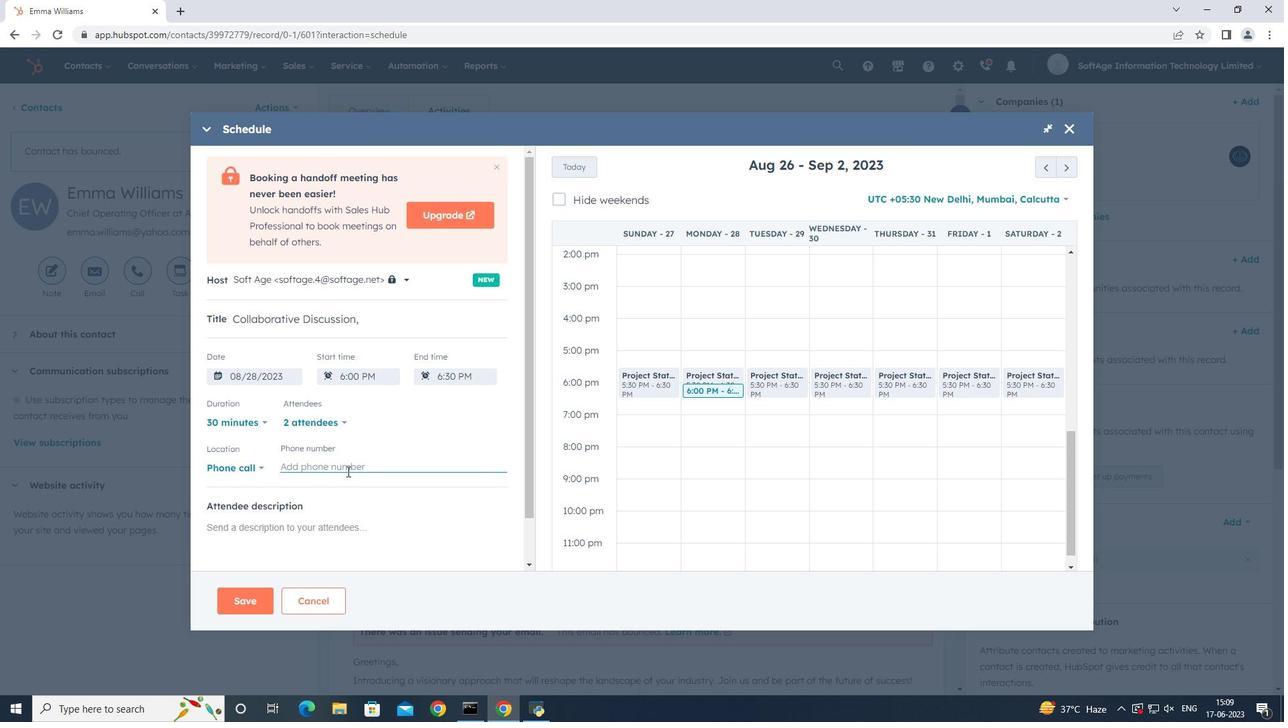 
Action: Mouse moved to (347, 473)
Screenshot: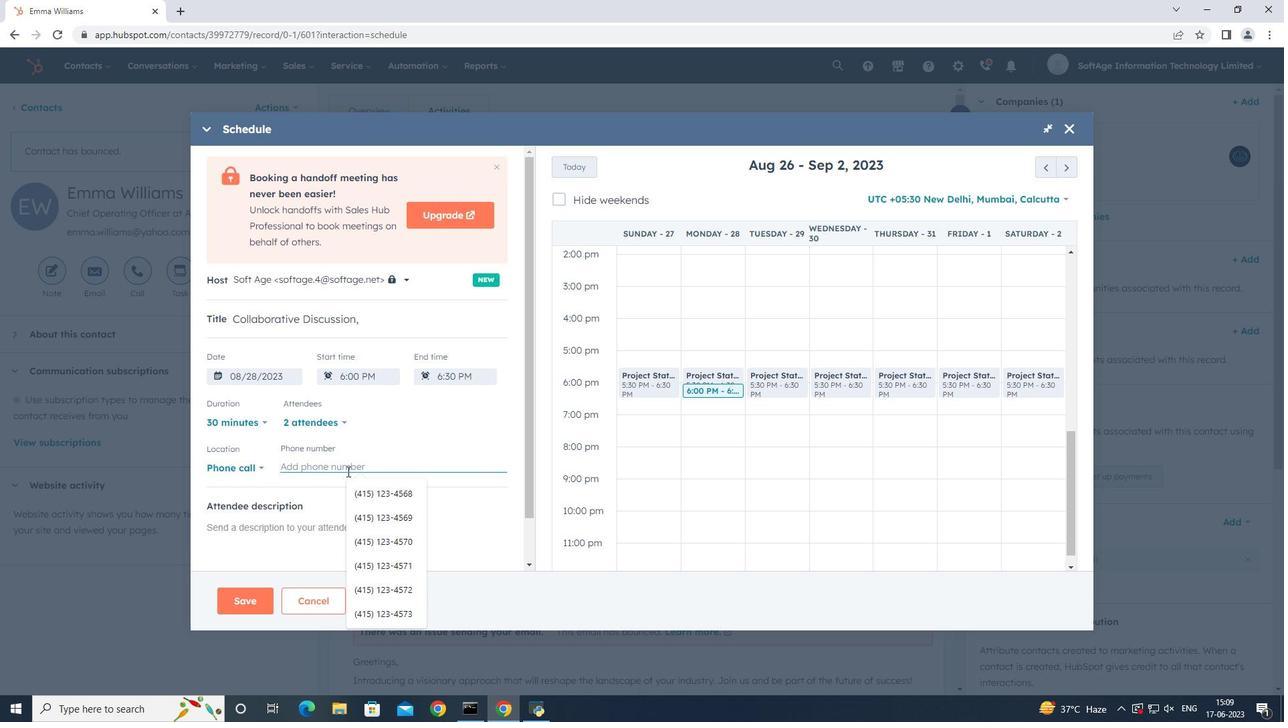
Action: Key pressed <Key.shift_r>(415<Key.shift_r><Key.shift_r><Key.shift_r>)<Key.space>123-4577
Screenshot: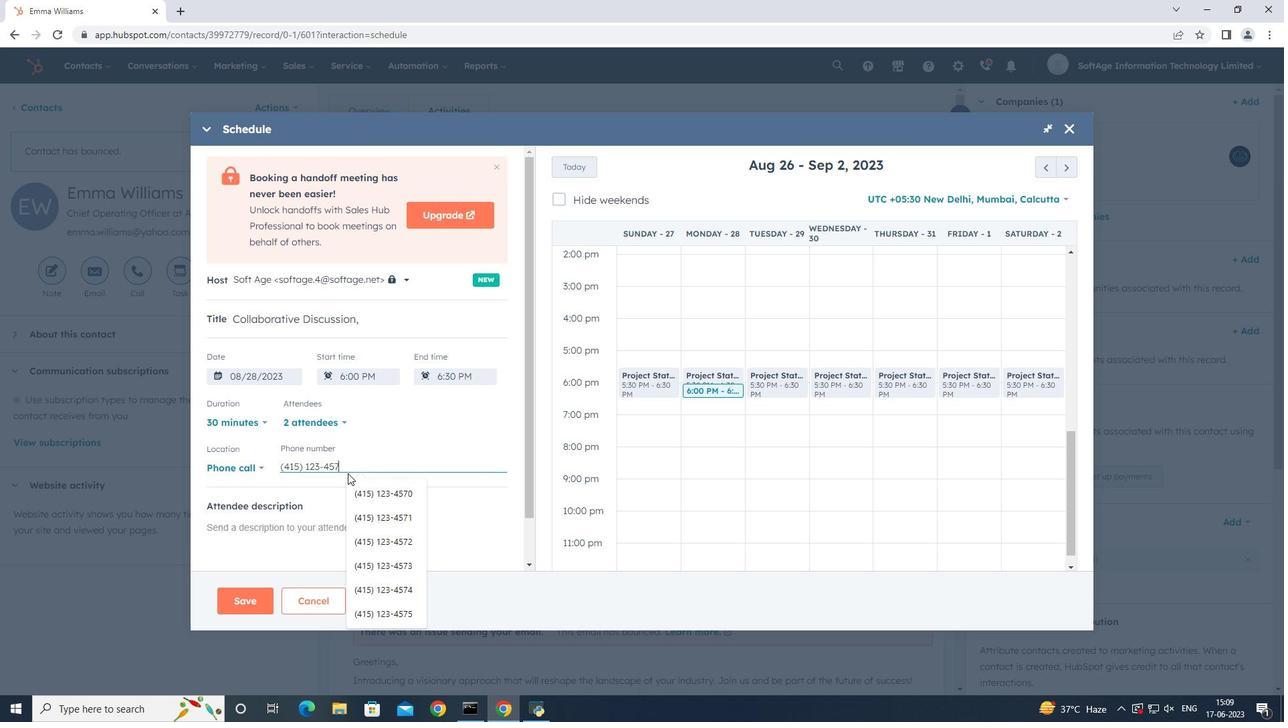 
Action: Mouse moved to (347, 521)
Screenshot: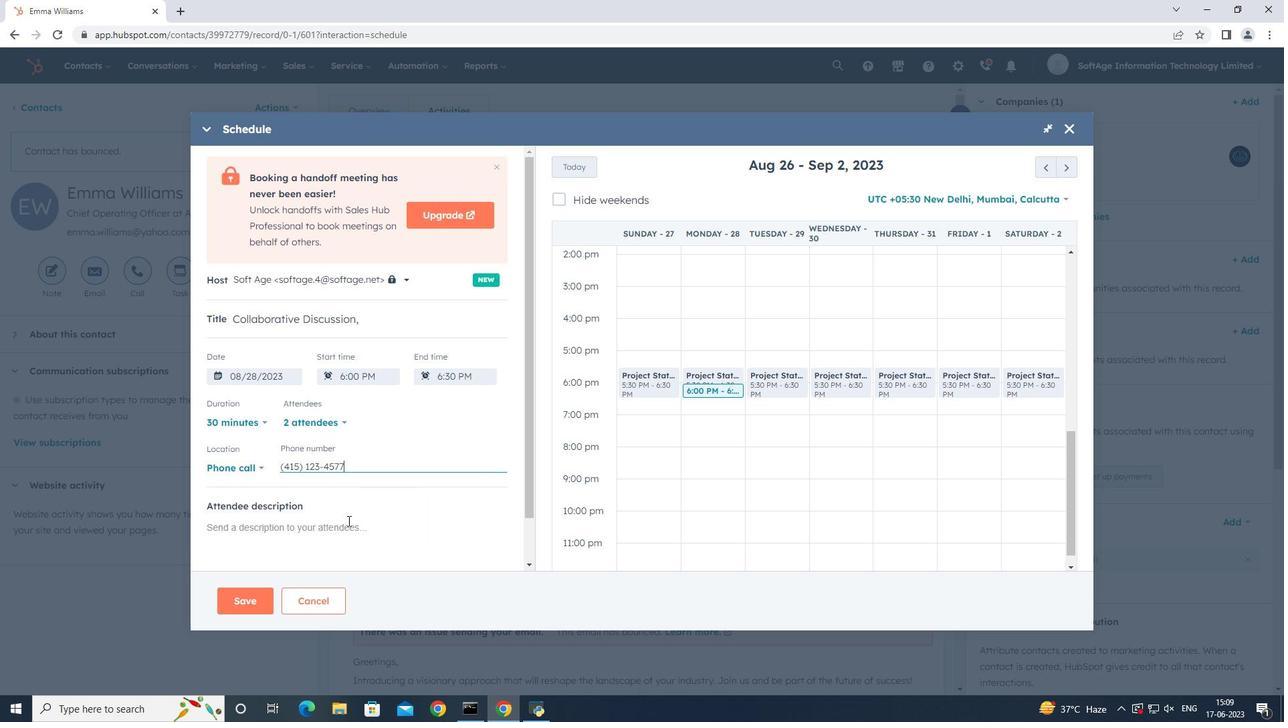
Action: Mouse pressed left at (347, 521)
Screenshot: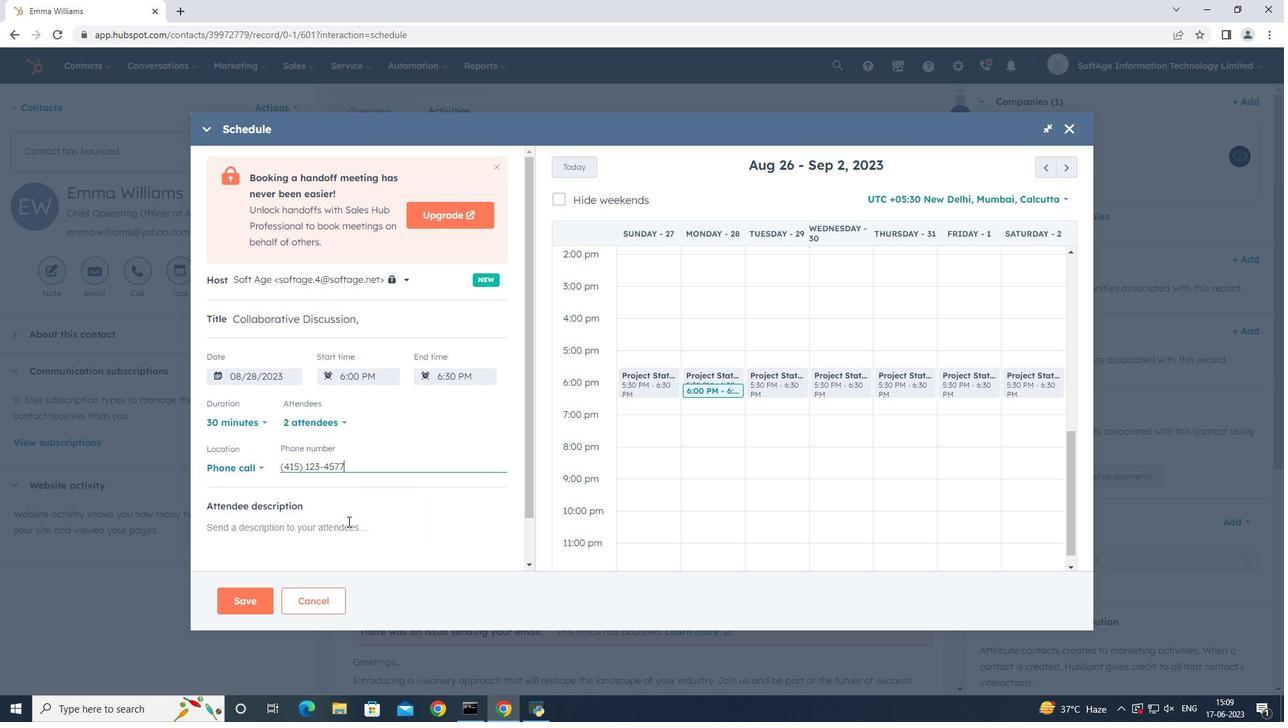 
Action: Key pressed <Key.shift>For<Key.space>further<Key.space>discussion<Key.space>on<Key.space>products,<Key.space>kindly<Key.space>join<Key.space>the<Key.space>meeting..
Screenshot: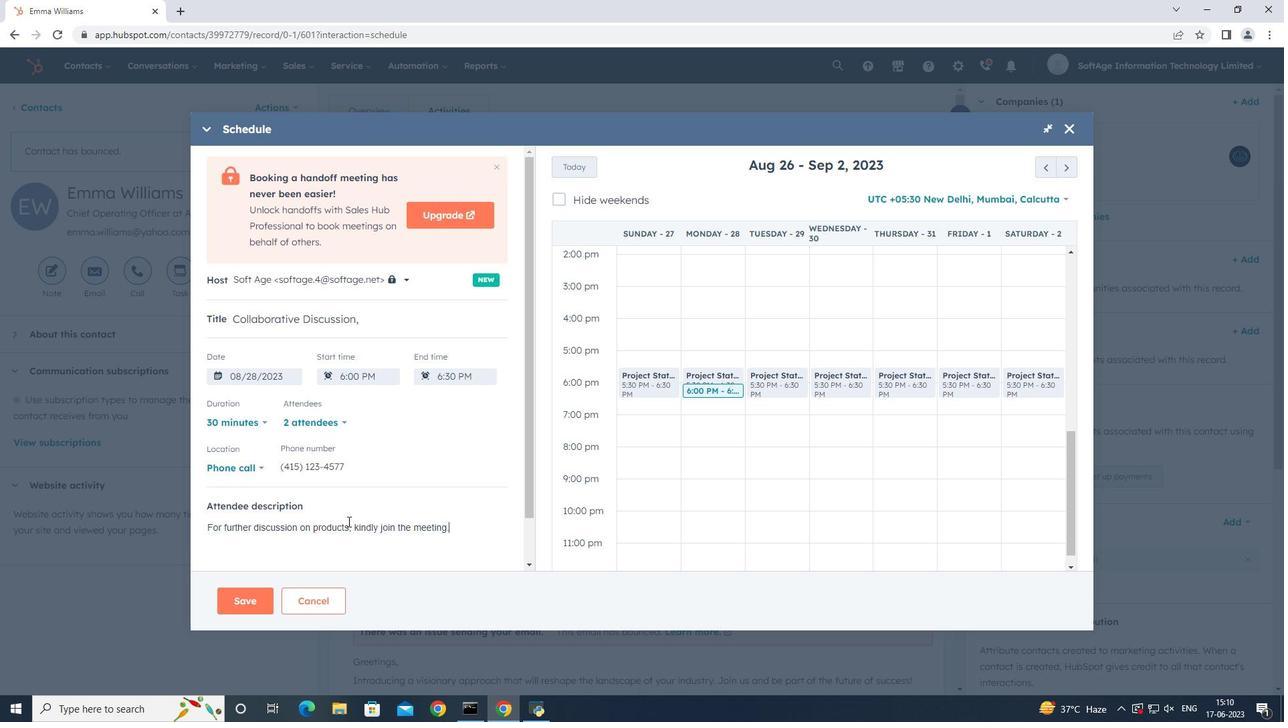 
Action: Mouse moved to (243, 598)
Screenshot: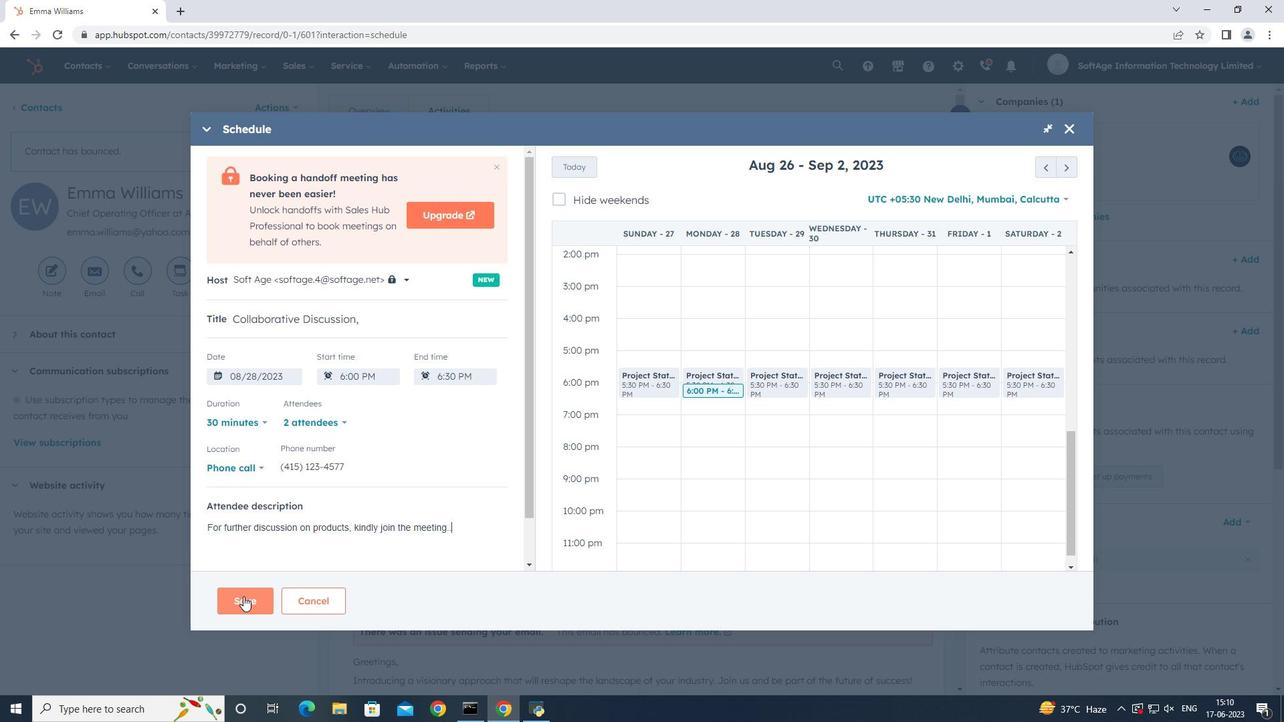 
Action: Mouse pressed left at (243, 598)
Screenshot: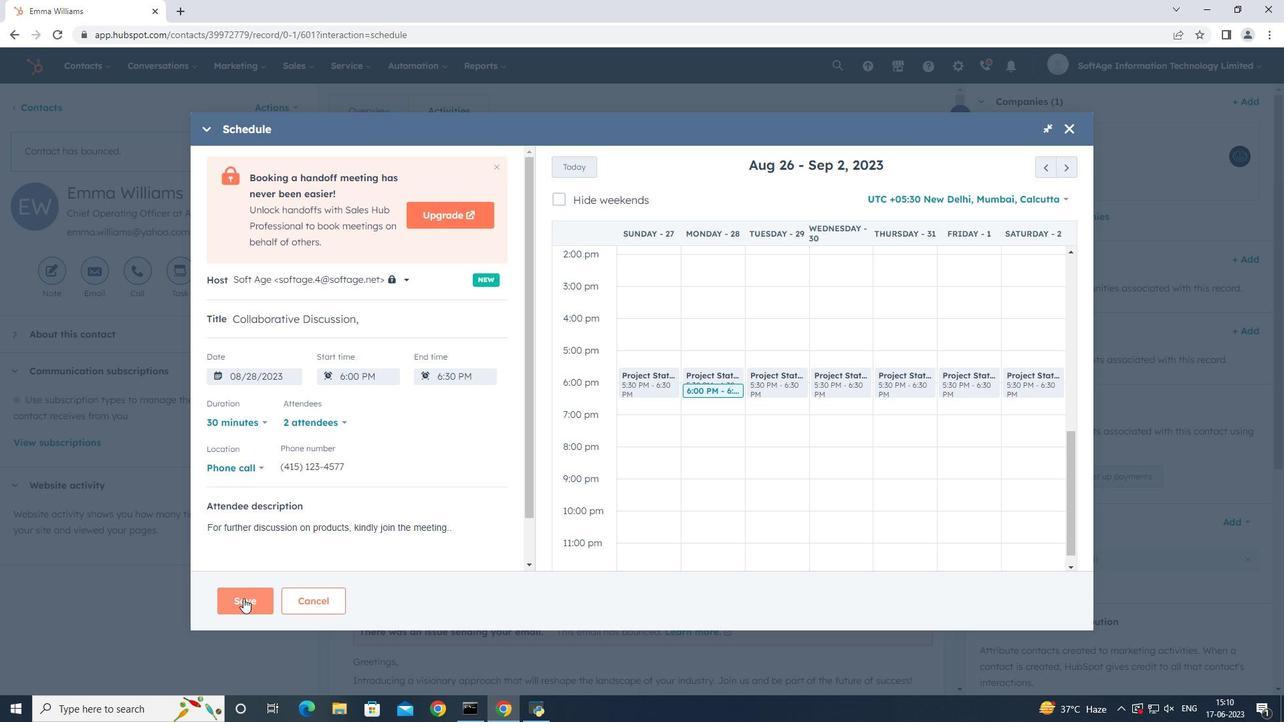 
Action: Mouse moved to (864, 414)
Screenshot: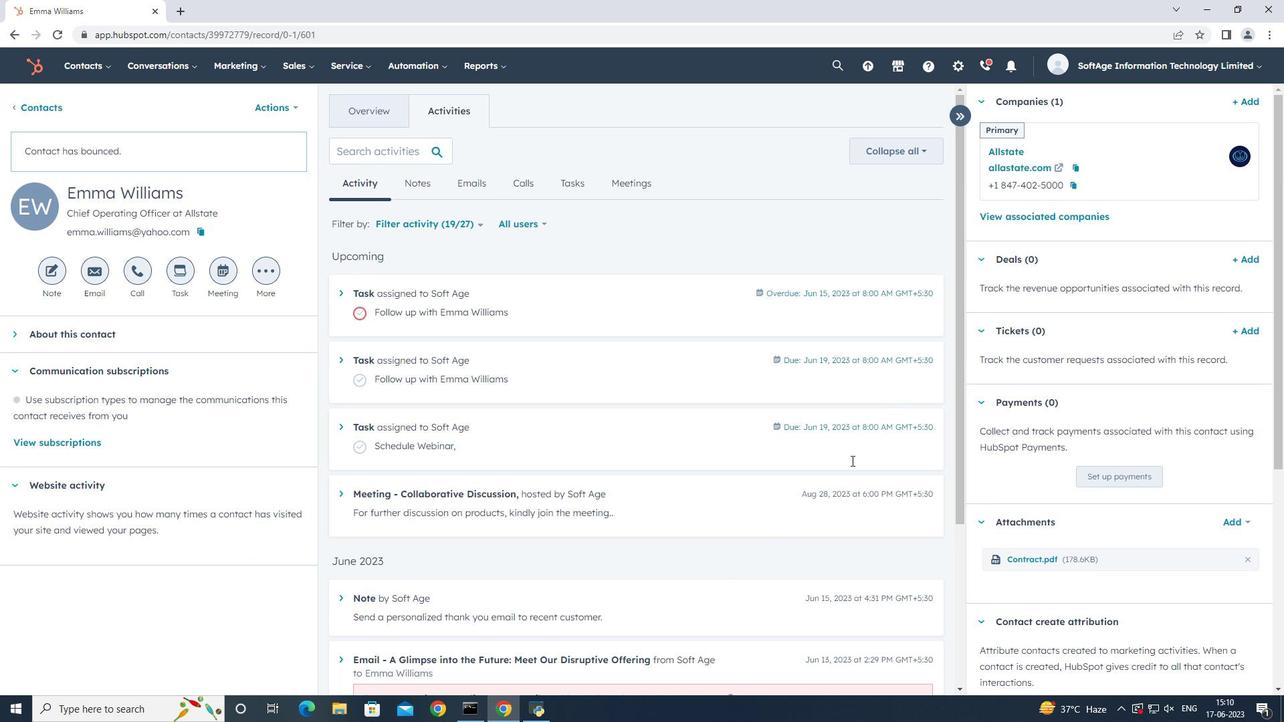 
